 Task: Create new invoice with Date Opened :30-Apr-23, Select Customer: Catering by Boston Market, Terms: Payment Term 2. Make invoice entry for item-1 with Date: 30-Apr-23, Description: Listerine Smart Rinse Mouthwash Bubble Blast, Action: Material, Income Account: Income:Sales, Quantity: 2, Unit Price: 10.6, Discount %: 8. Make entry for item-2 with Date: 30-Apr-23, Description: Gatorade Cool Blue Thirst Quencher Bottle (28 oz)_x000D_
, Action: Material, Income Account: Income:Sales, Quantity: 2, Unit Price: 12, Discount %: 7. Make entry for item-3 with Date: 30-Apr-23, Description: Big Y Peeled Baby Carrots Bag (2 lb), Action: Material, Income Account: Income:Sales, Quantity: 2, Unit Price: 13, Discount %: 9. Write Notes: 'Looking forward to serving you again.'. Post Invoice with Post Date: 30-Apr-23, Post to Accounts: Assets:Accounts Receivable. Pay / Process Payment with Transaction Date: 15-May-23, Amount: 65.484, Transfer Account: Checking Account. Print Invoice, display notes by going to Option, then go to Display Tab and check 'Invoice Notes'.
Action: Mouse moved to (149, 31)
Screenshot: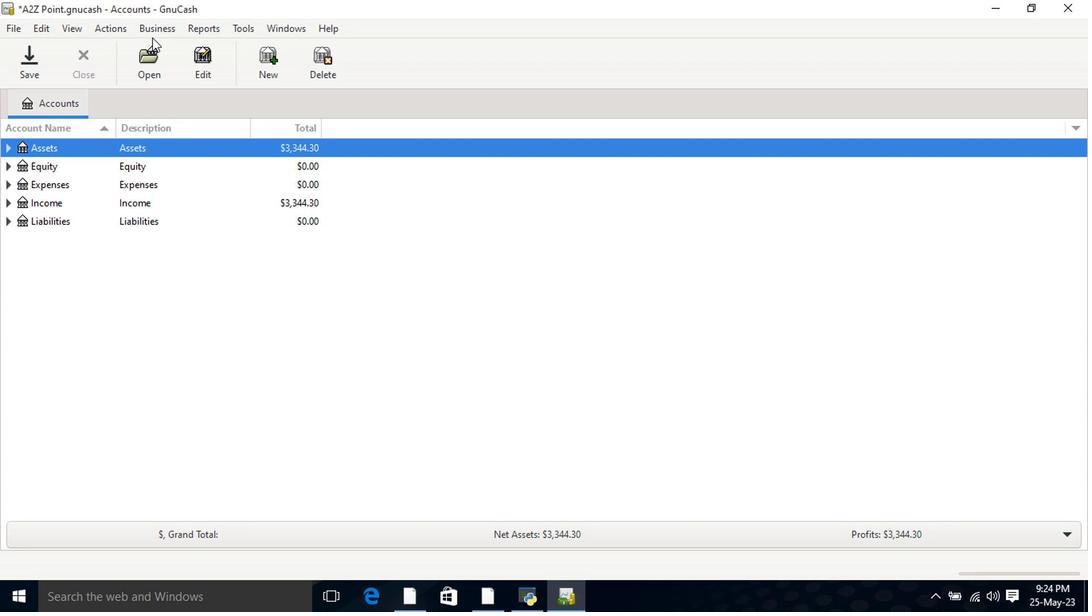 
Action: Mouse pressed left at (149, 31)
Screenshot: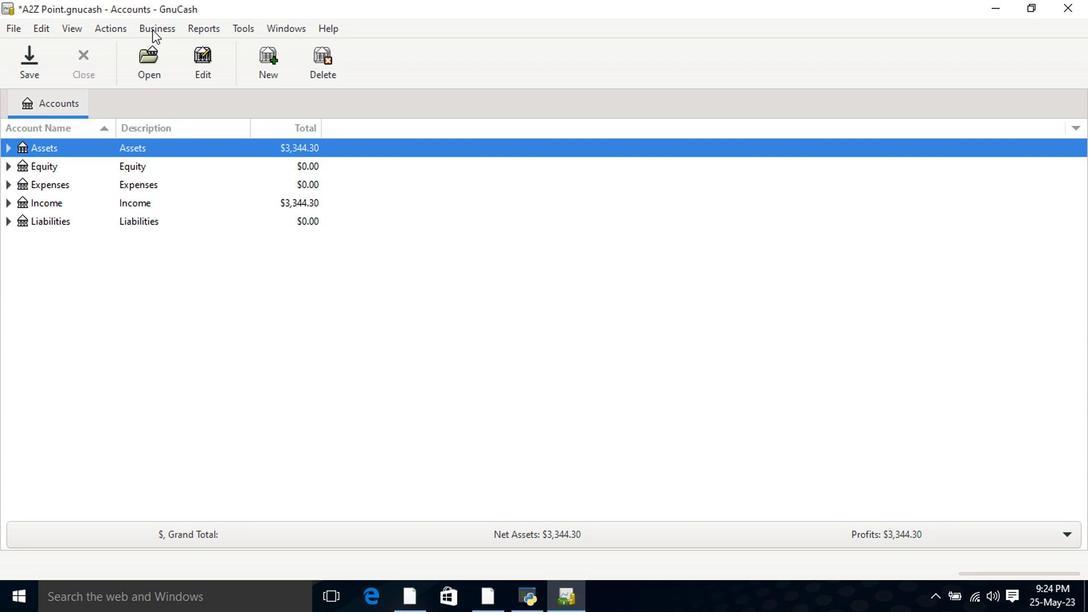 
Action: Mouse moved to (343, 108)
Screenshot: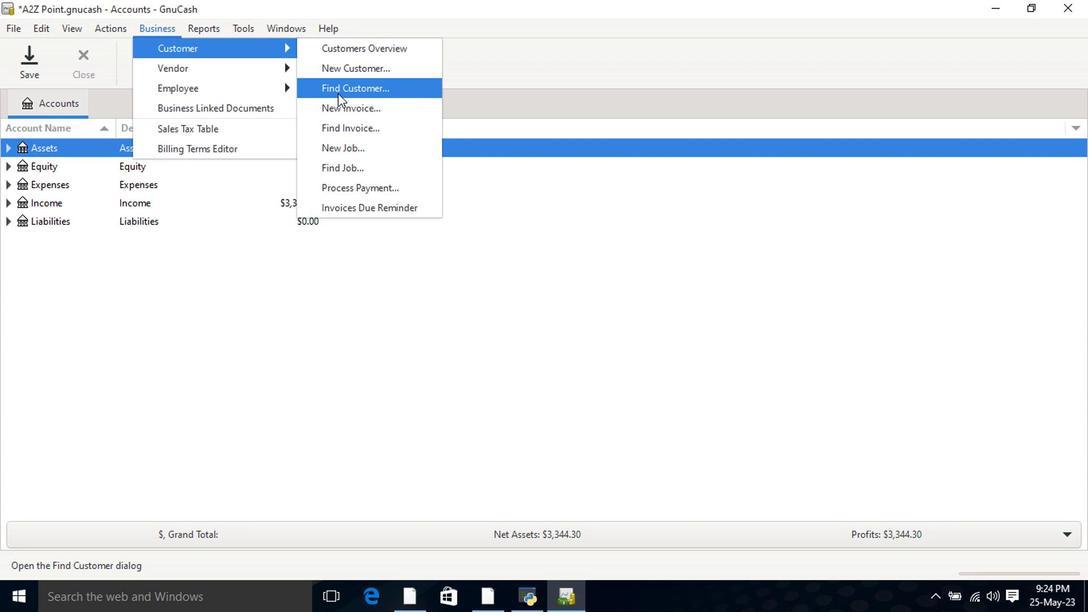 
Action: Mouse pressed left at (343, 108)
Screenshot: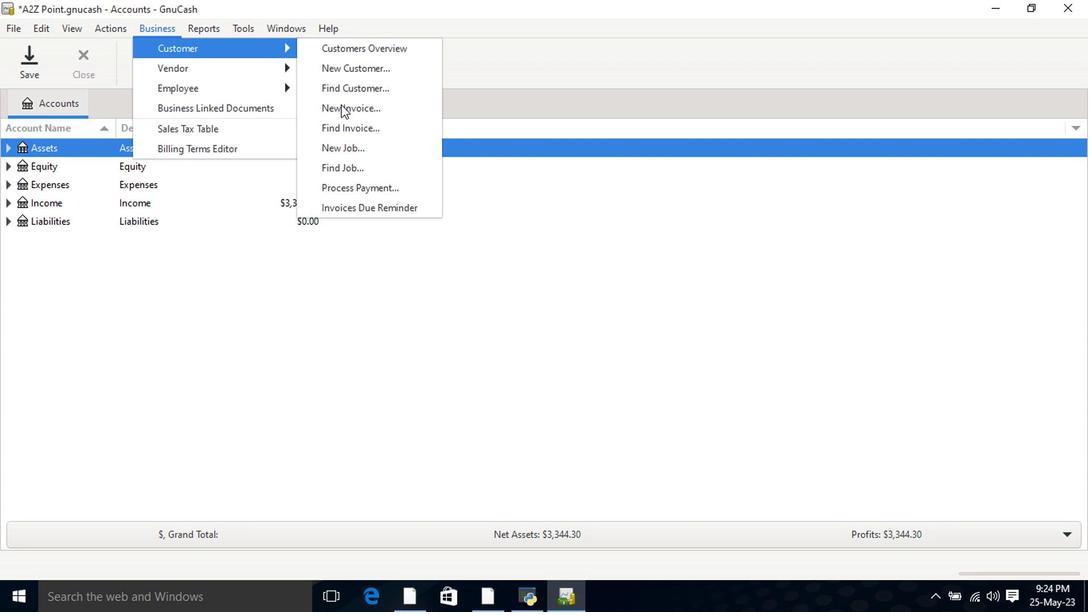 
Action: Mouse moved to (665, 249)
Screenshot: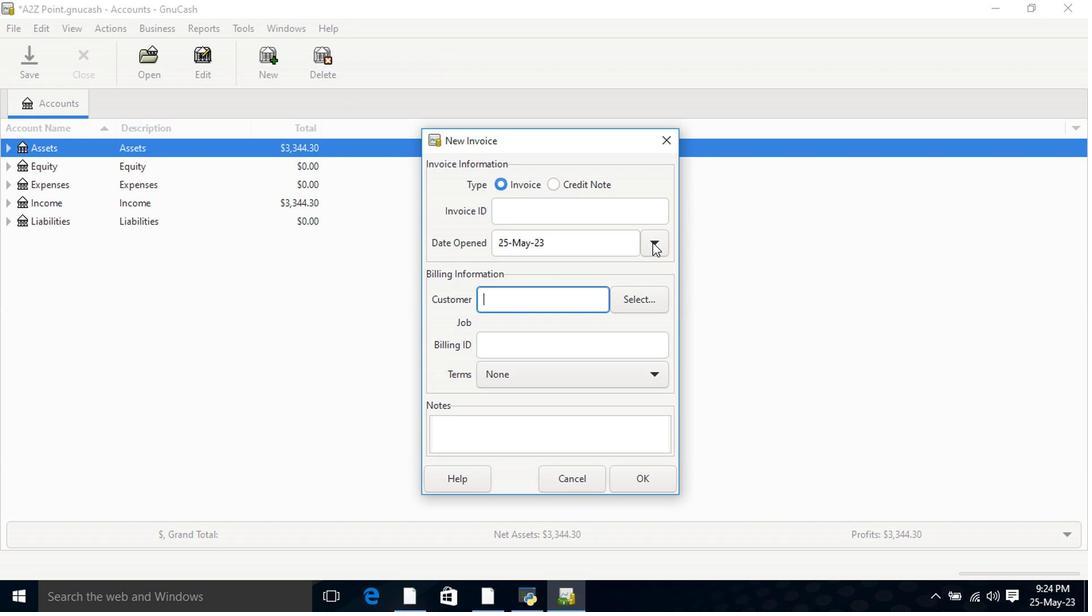 
Action: Mouse pressed left at (665, 249)
Screenshot: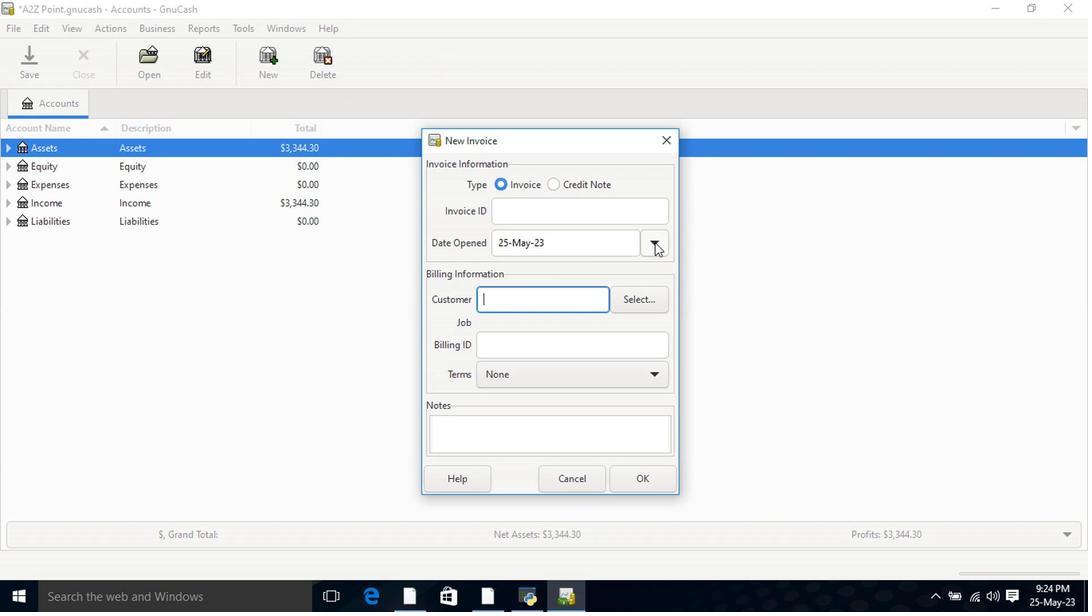 
Action: Mouse moved to (539, 274)
Screenshot: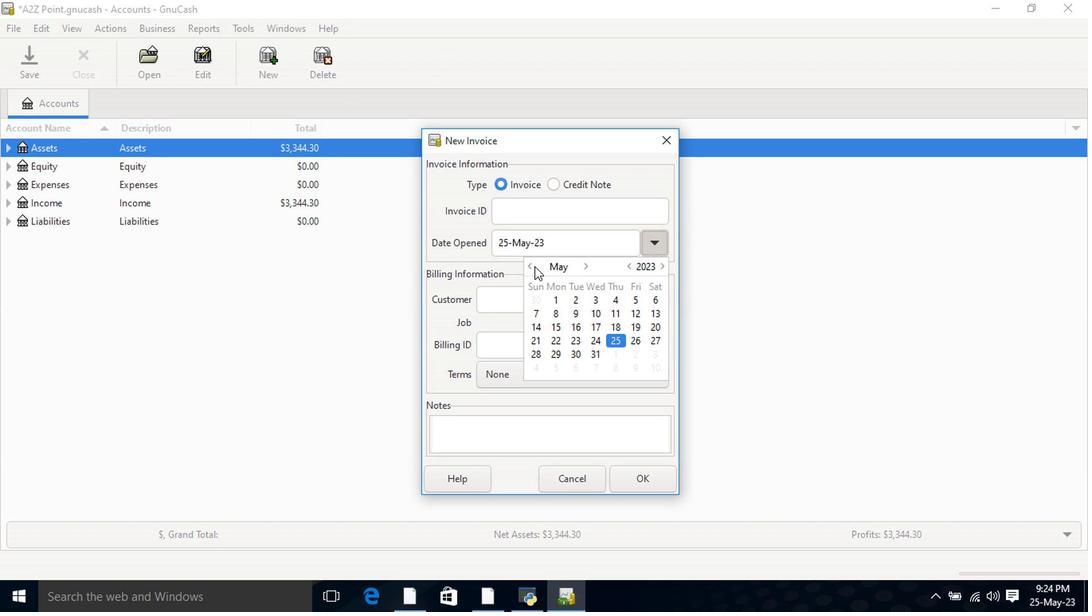
Action: Mouse pressed left at (539, 274)
Screenshot: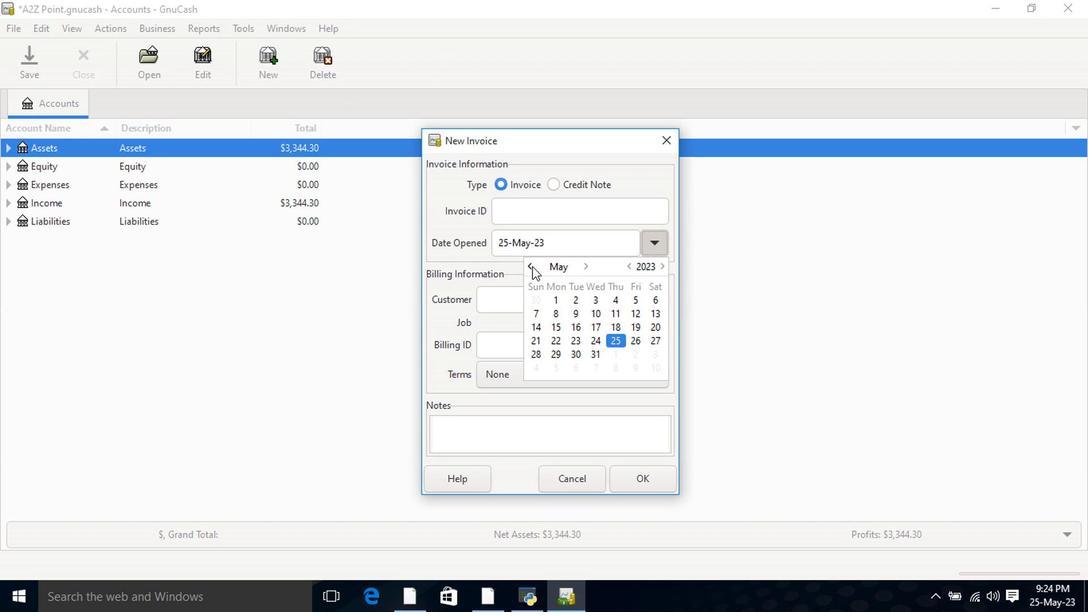 
Action: Mouse moved to (544, 383)
Screenshot: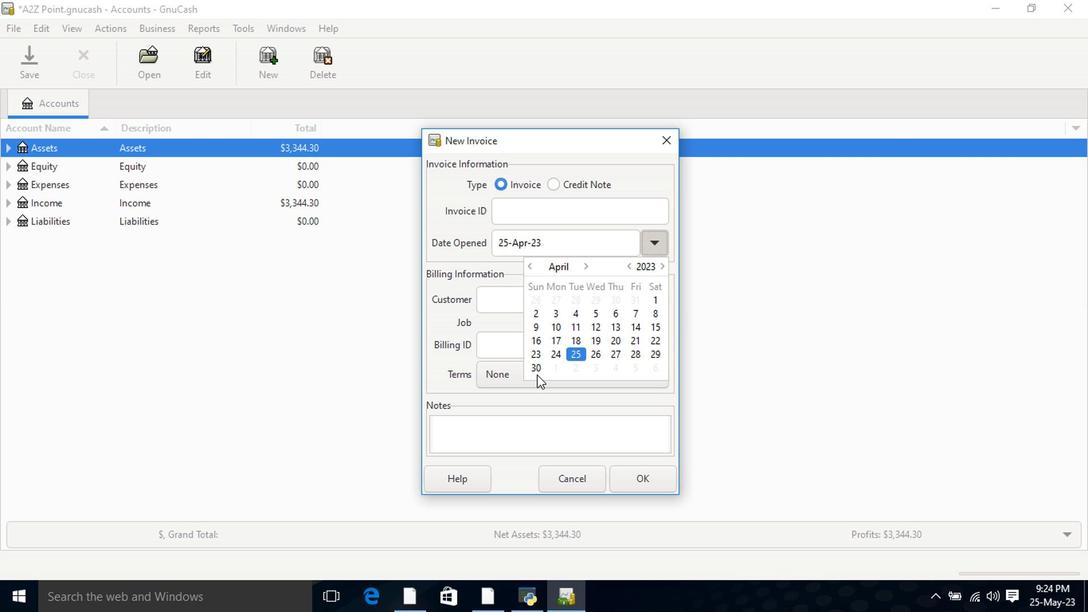 
Action: Mouse pressed left at (544, 383)
Screenshot: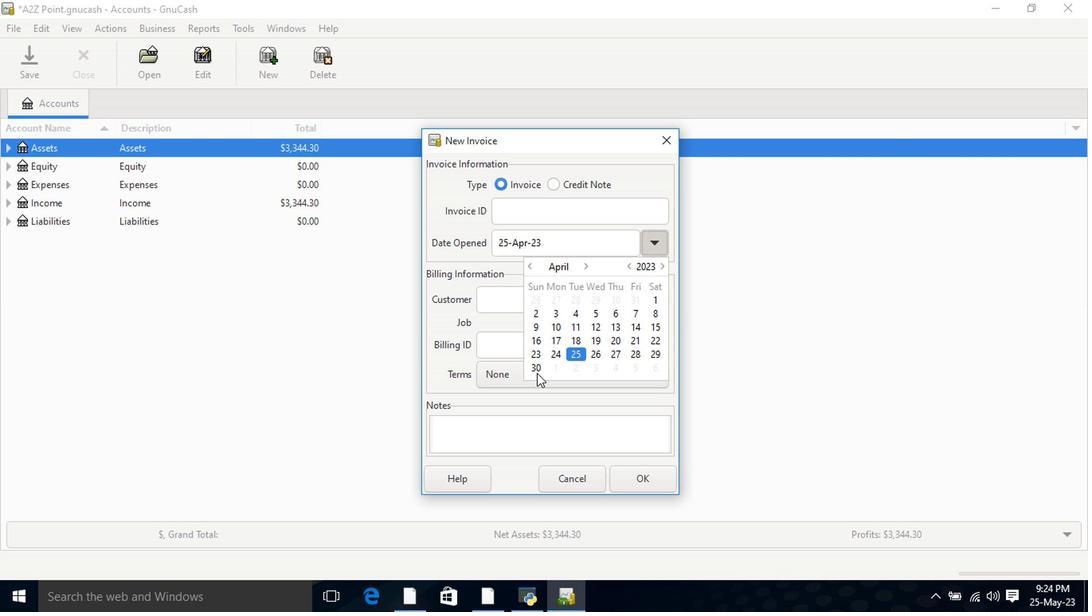 
Action: Mouse pressed left at (544, 383)
Screenshot: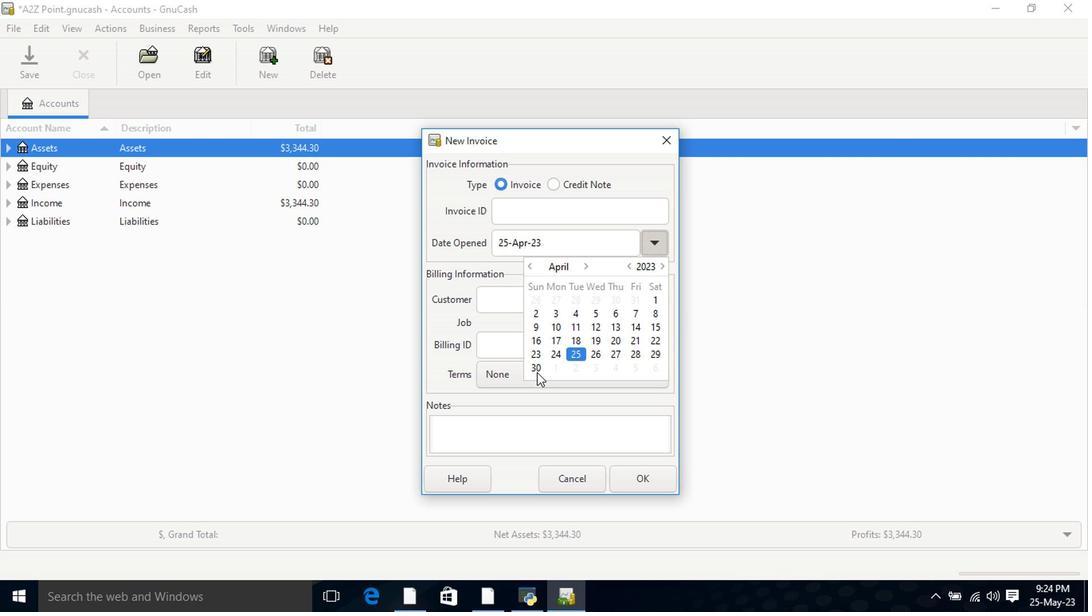 
Action: Mouse moved to (541, 313)
Screenshot: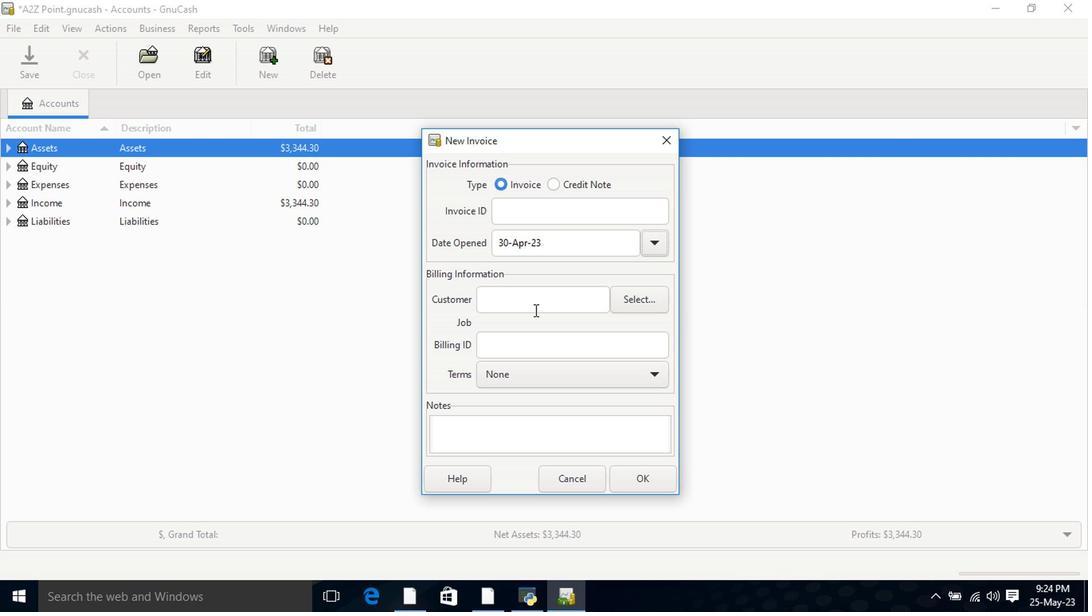 
Action: Mouse pressed left at (541, 313)
Screenshot: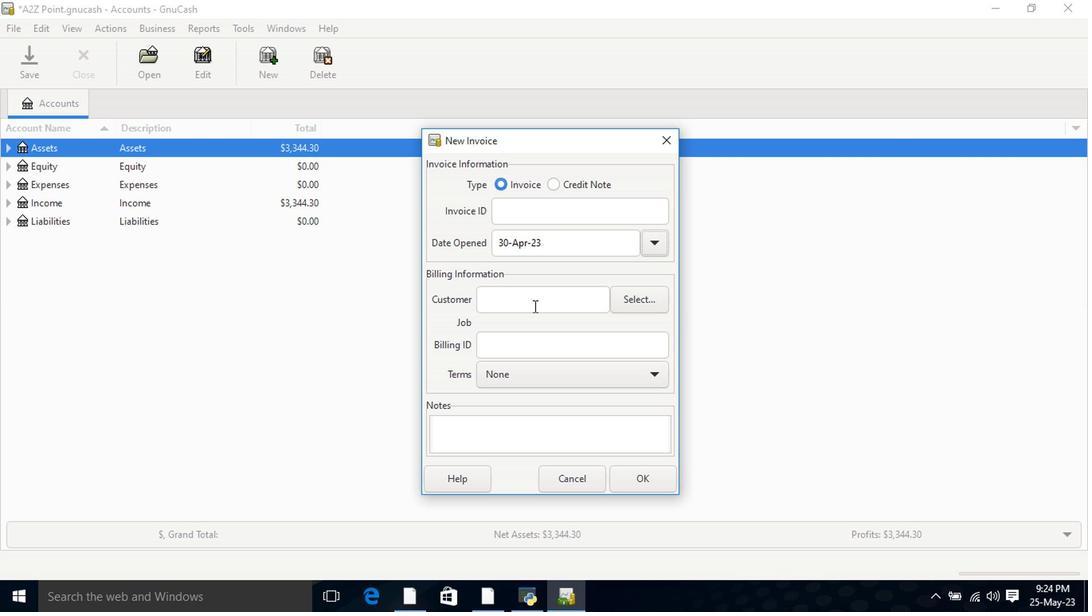 
Action: Key pressed caterin<Key.down><Key.down><Key.down><Key.down><Key.up>
Screenshot: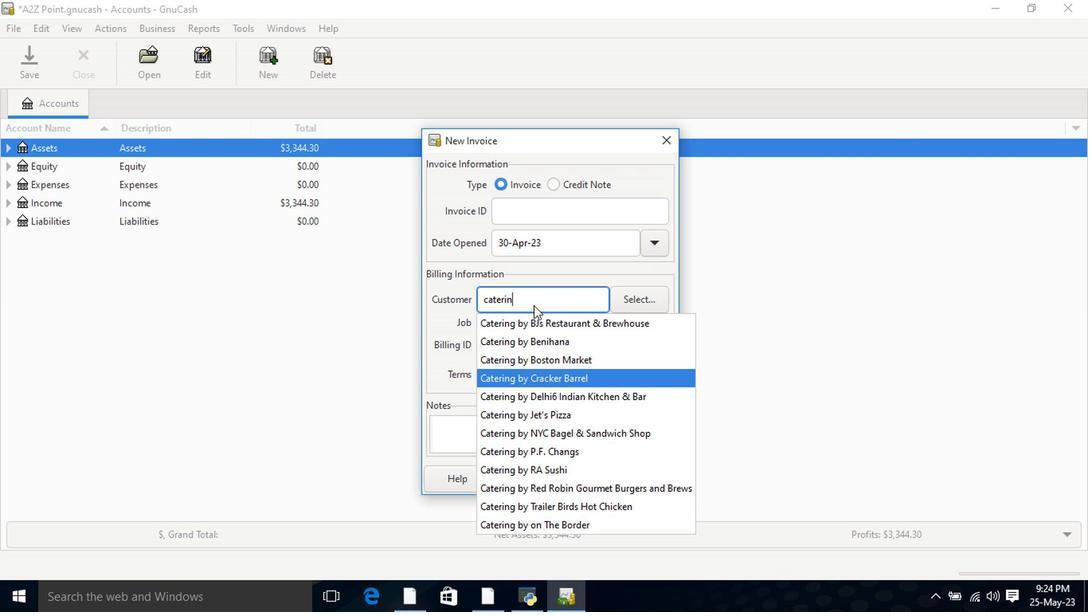 
Action: Mouse moved to (538, 367)
Screenshot: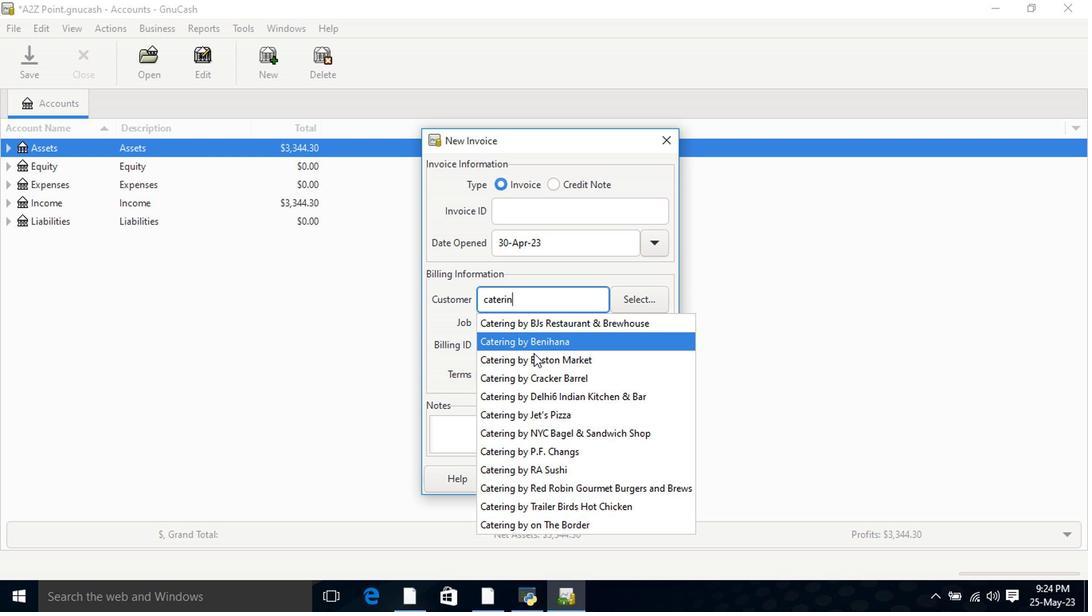 
Action: Mouse pressed left at (538, 367)
Screenshot: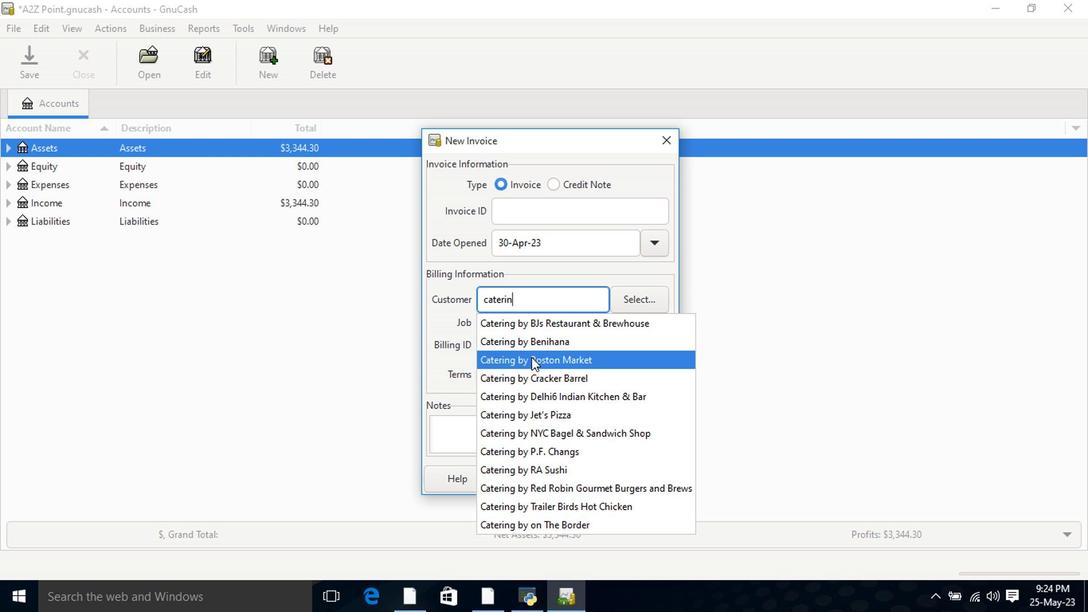
Action: Mouse moved to (537, 399)
Screenshot: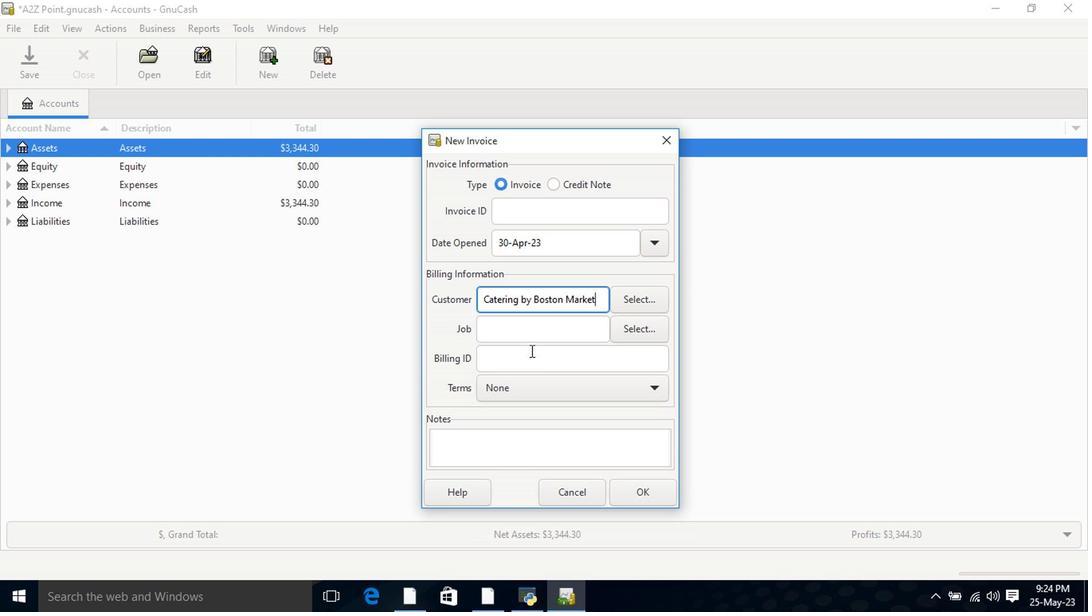 
Action: Mouse pressed left at (537, 399)
Screenshot: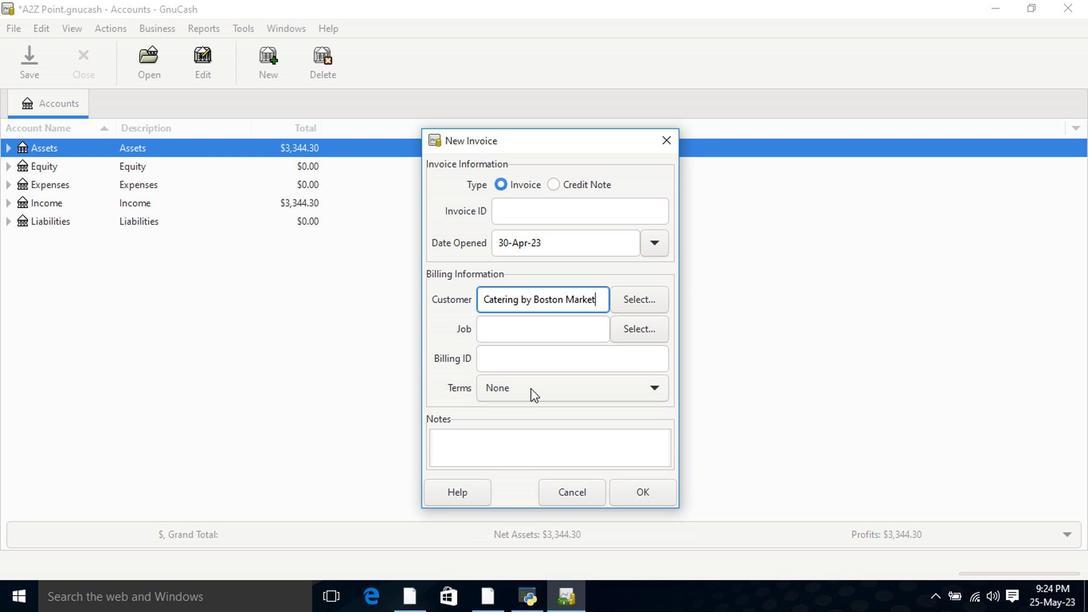 
Action: Mouse moved to (542, 449)
Screenshot: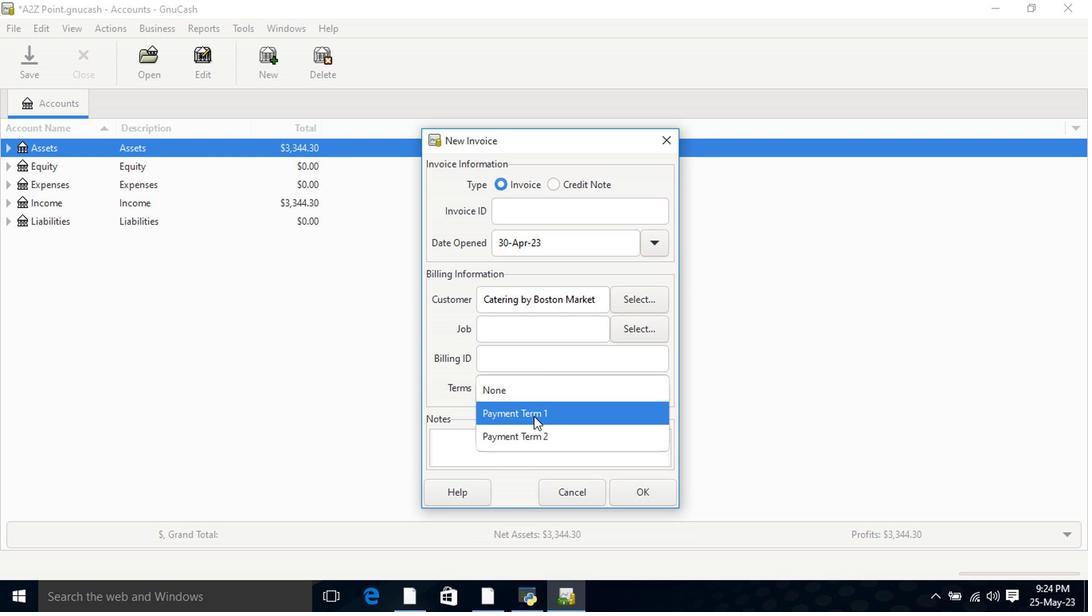 
Action: Mouse pressed left at (542, 449)
Screenshot: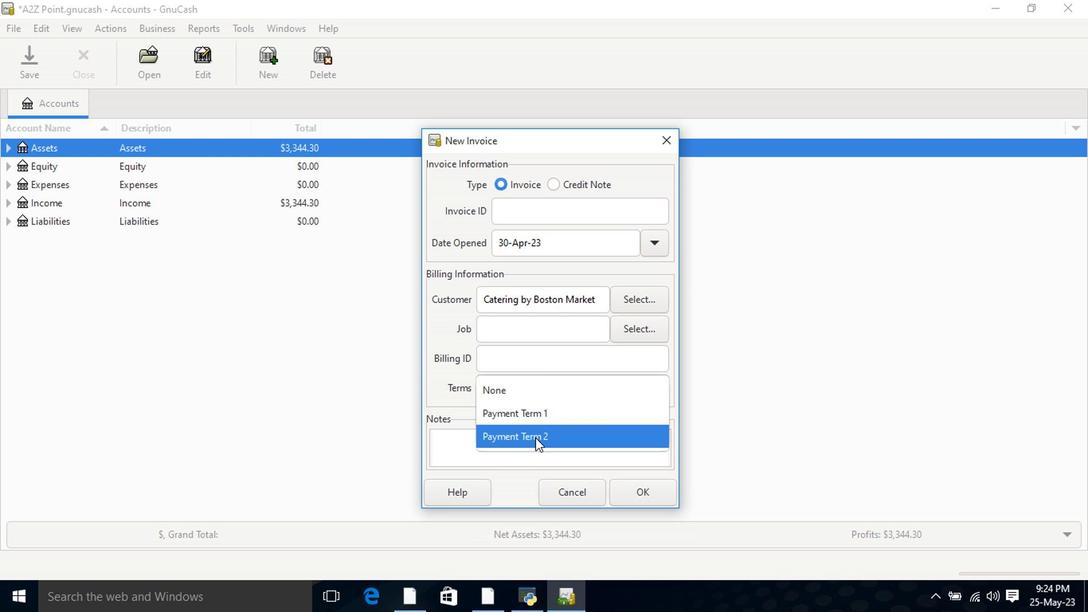 
Action: Mouse moved to (672, 503)
Screenshot: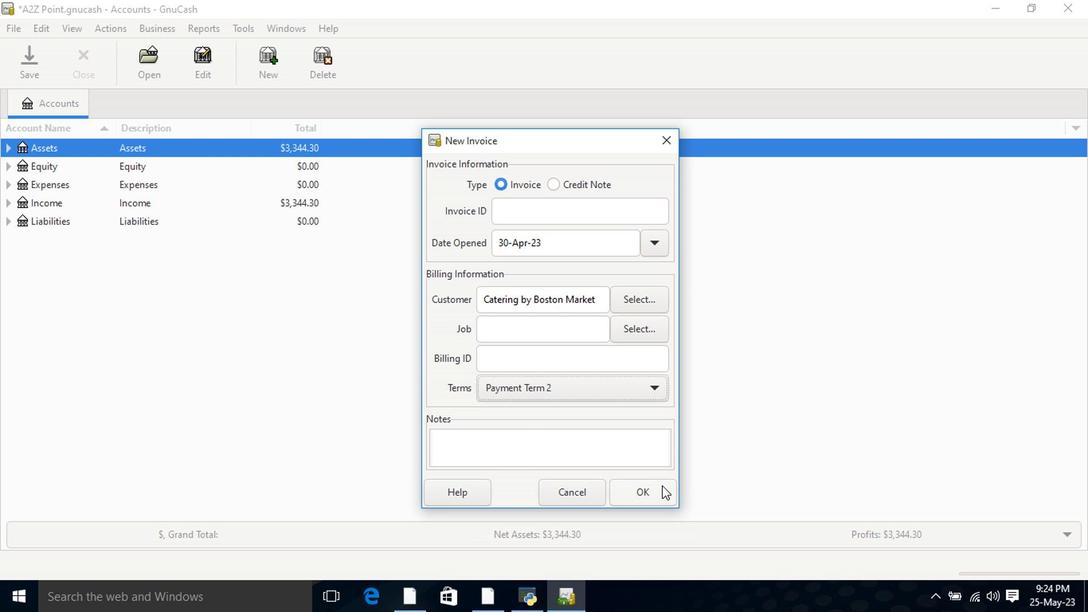 
Action: Mouse pressed left at (672, 503)
Screenshot: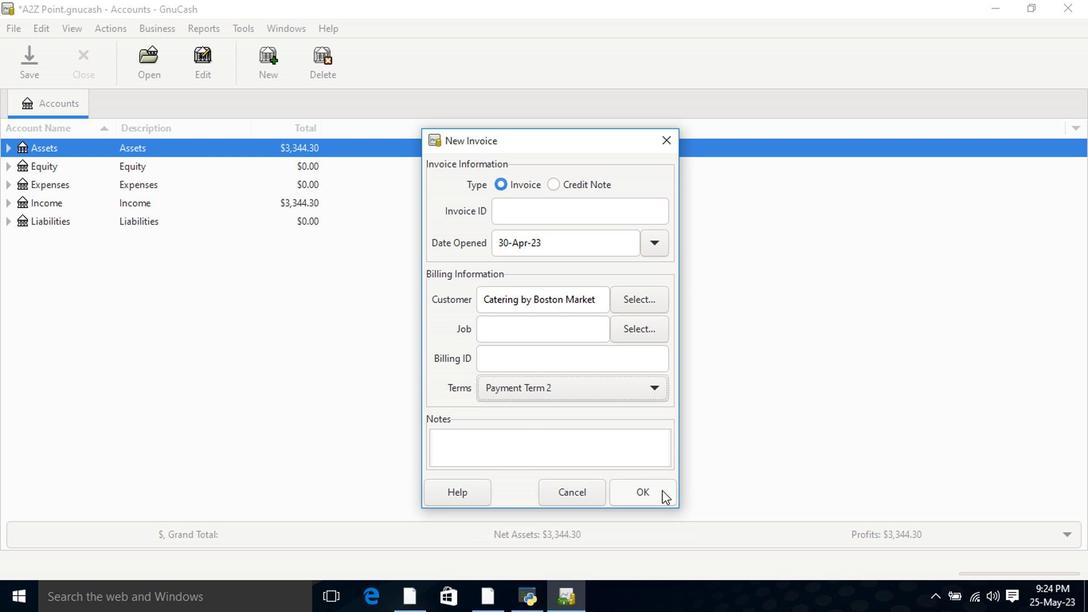 
Action: Mouse moved to (66, 320)
Screenshot: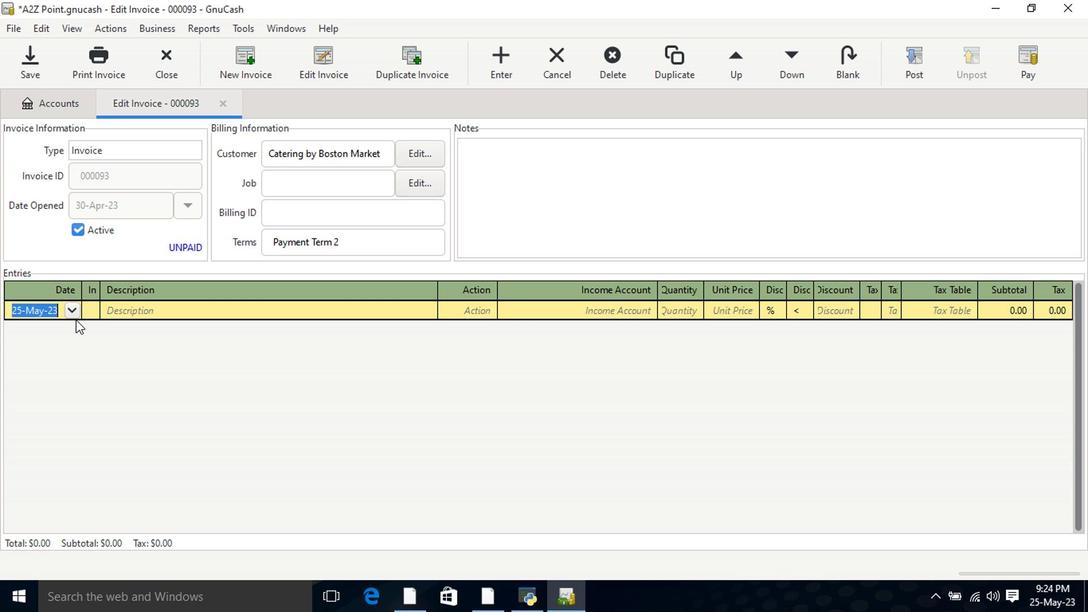 
Action: Mouse pressed left at (66, 320)
Screenshot: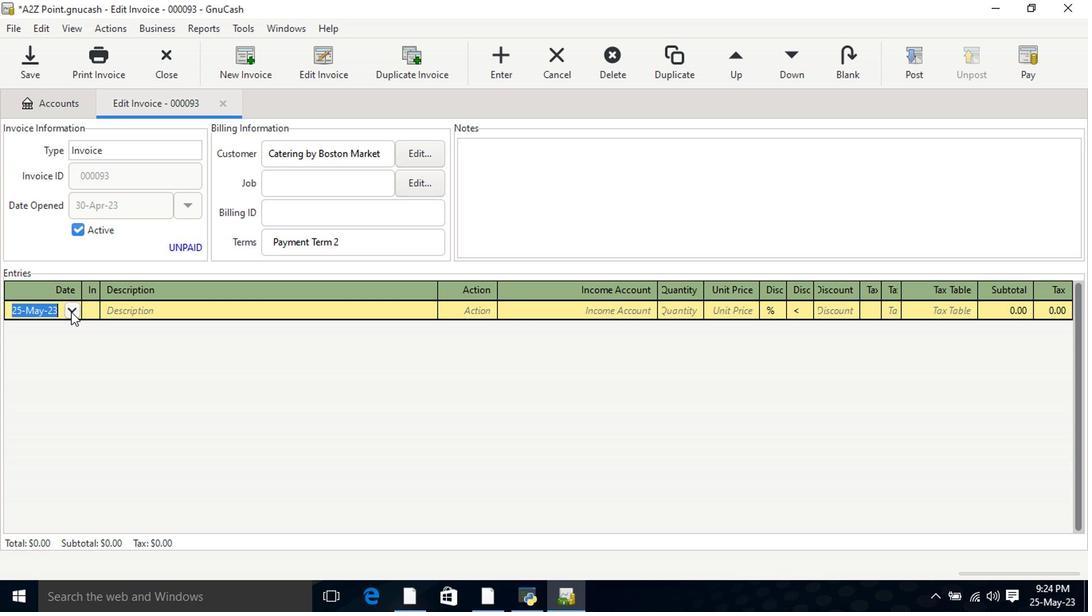 
Action: Mouse moved to (3, 341)
Screenshot: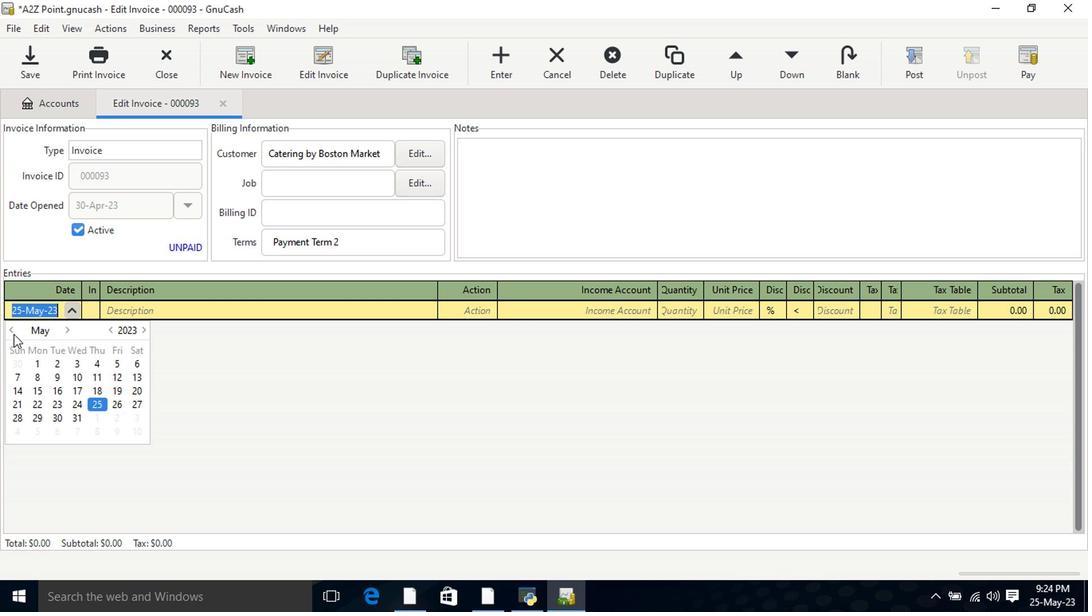 
Action: Mouse pressed left at (3, 341)
Screenshot: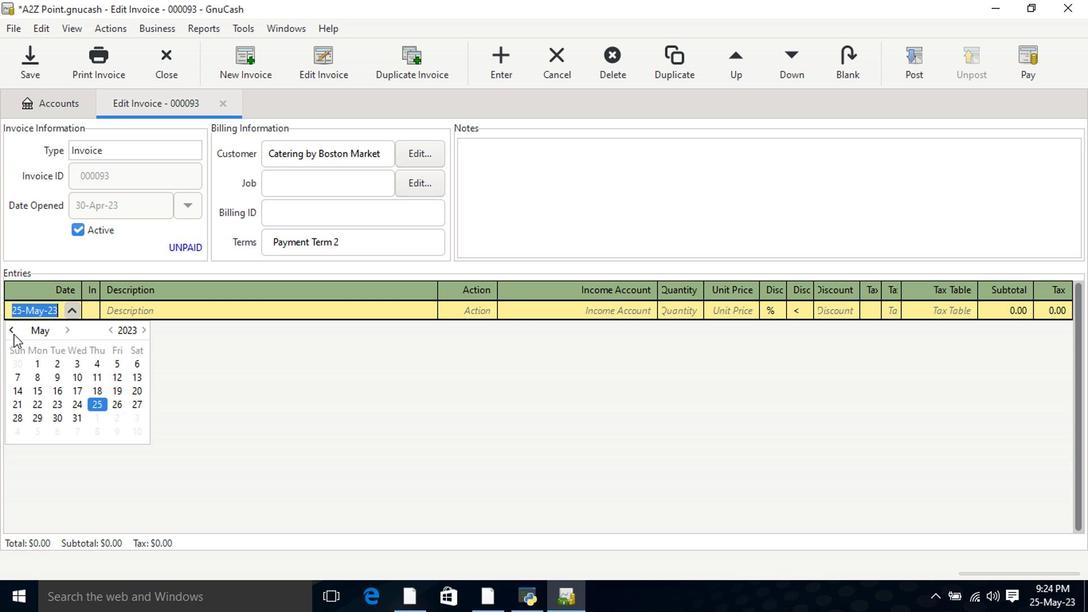 
Action: Mouse moved to (9, 443)
Screenshot: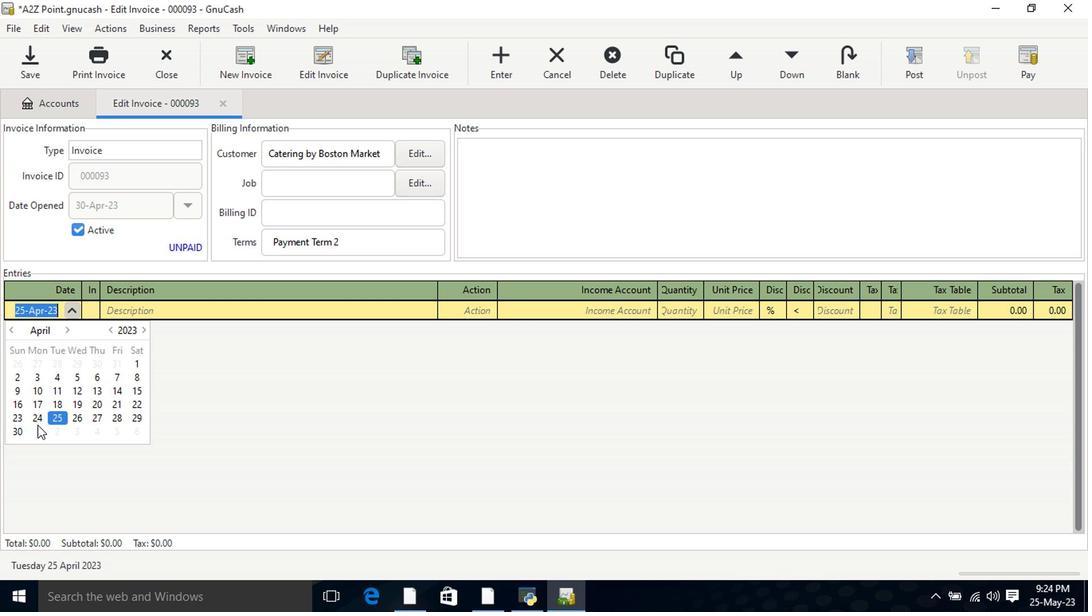 
Action: Mouse pressed left at (9, 443)
Screenshot: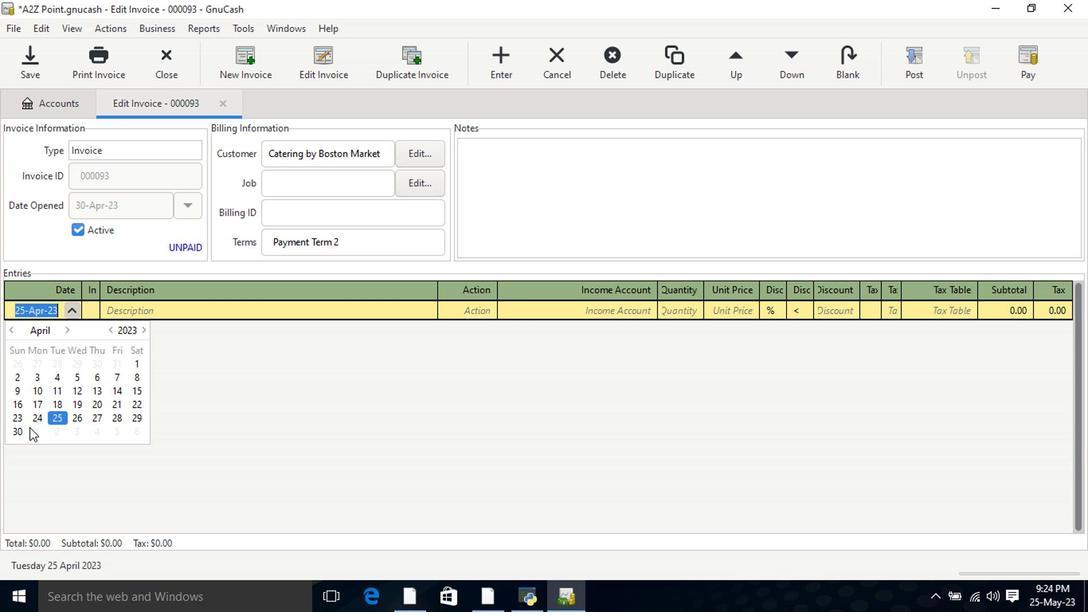 
Action: Mouse moved to (15, 446)
Screenshot: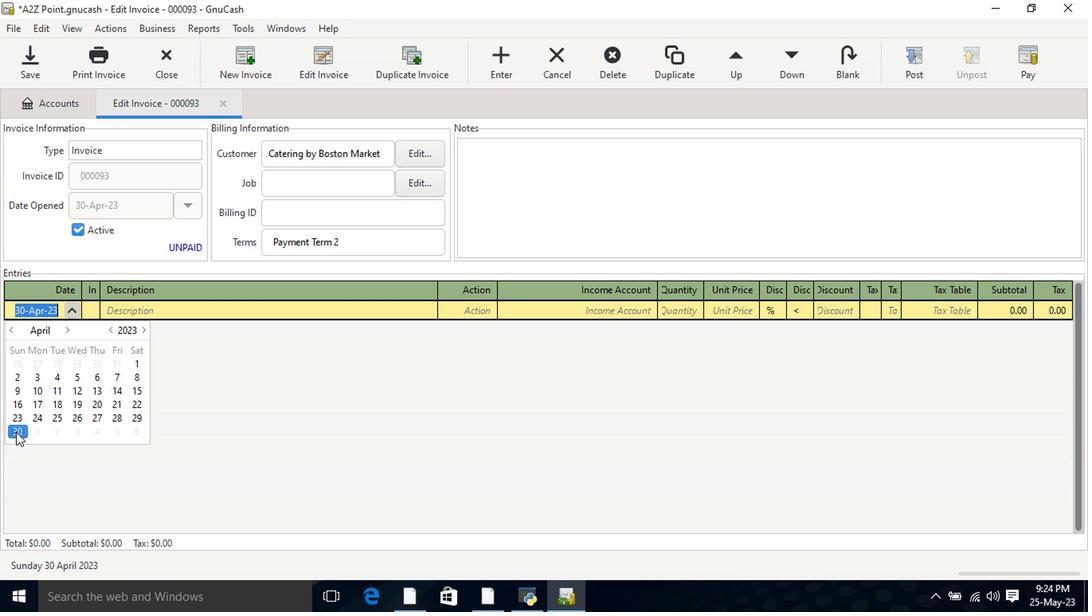 
Action: Mouse pressed left at (15, 446)
Screenshot: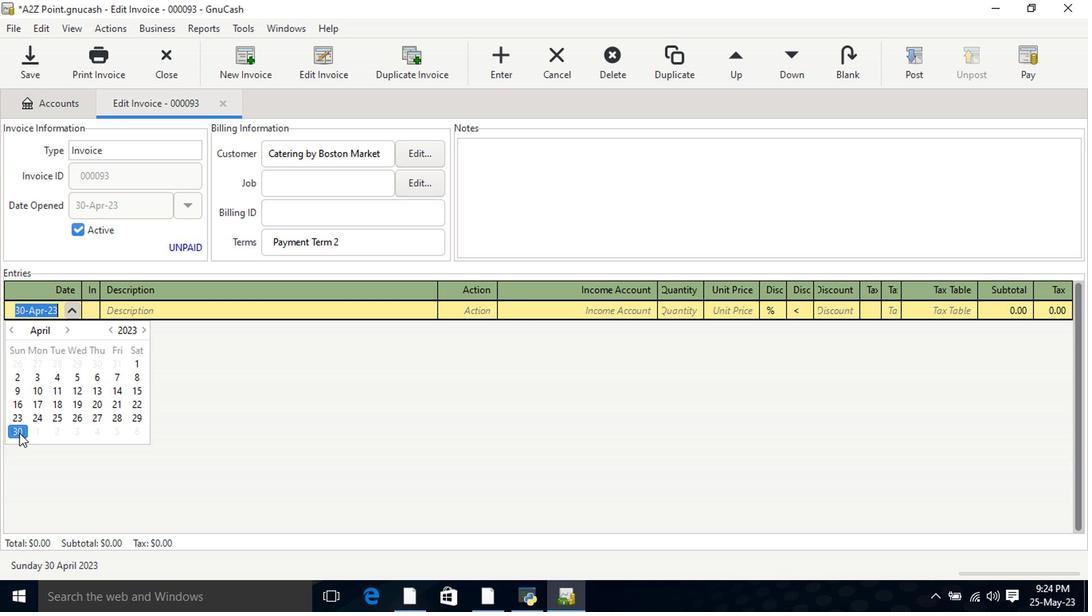 
Action: Mouse pressed left at (15, 446)
Screenshot: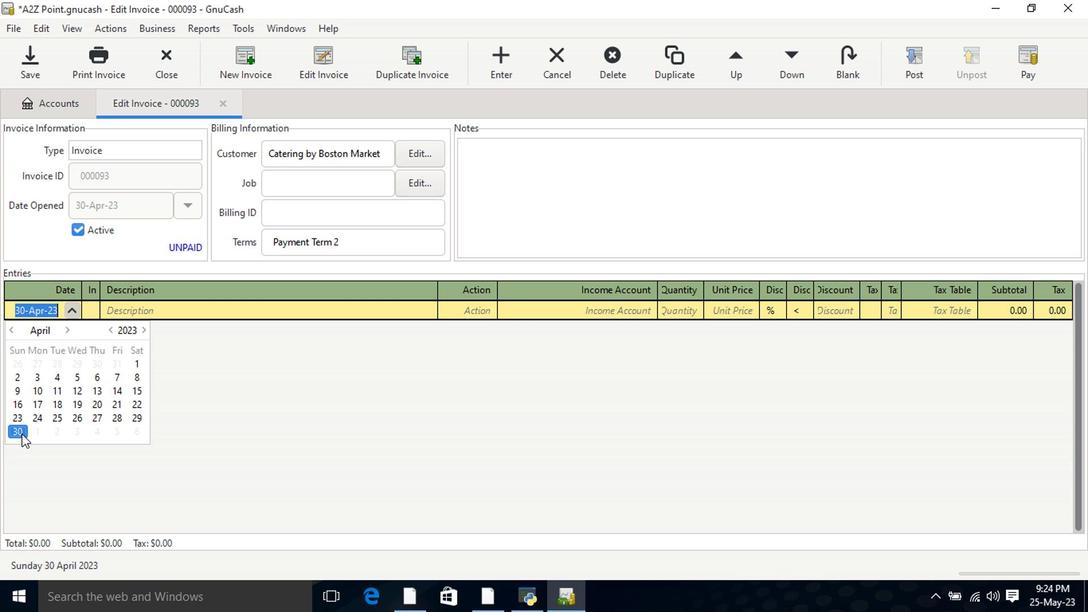 
Action: Mouse moved to (138, 315)
Screenshot: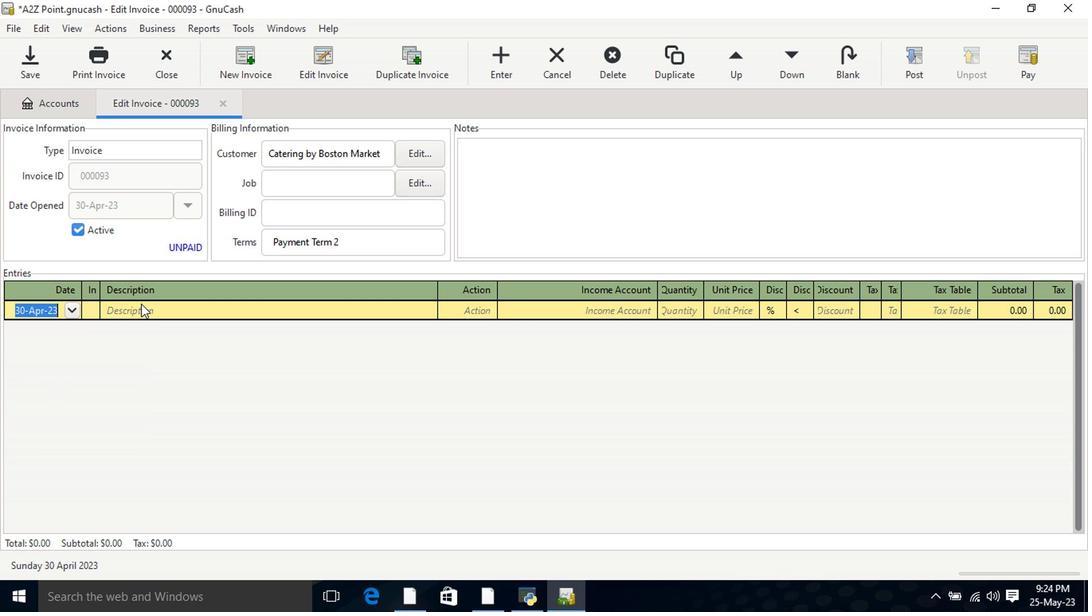 
Action: Mouse pressed left at (138, 315)
Screenshot: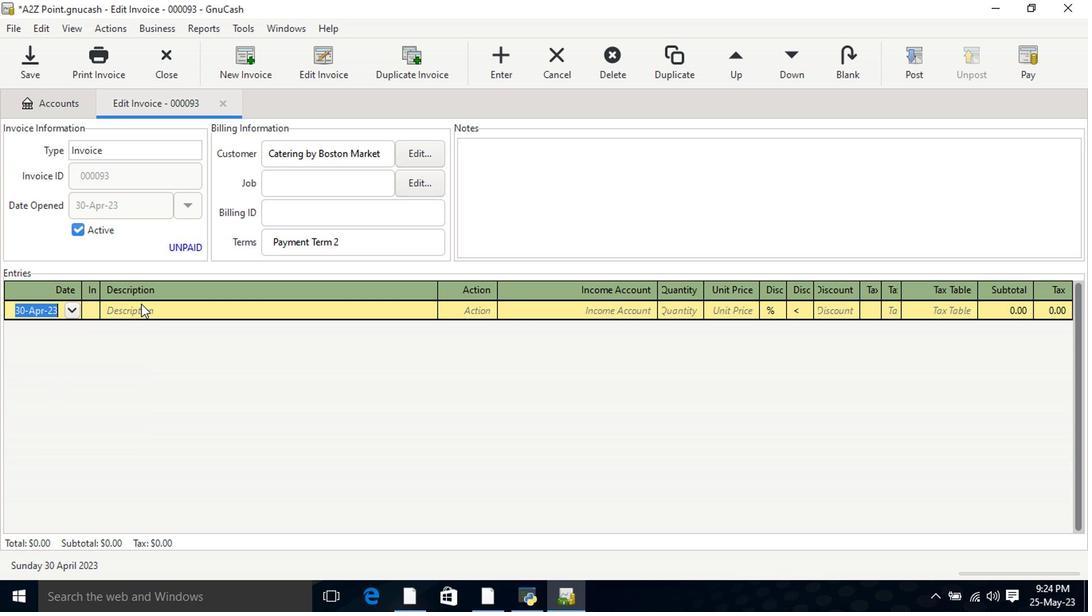 
Action: Mouse moved to (148, 321)
Screenshot: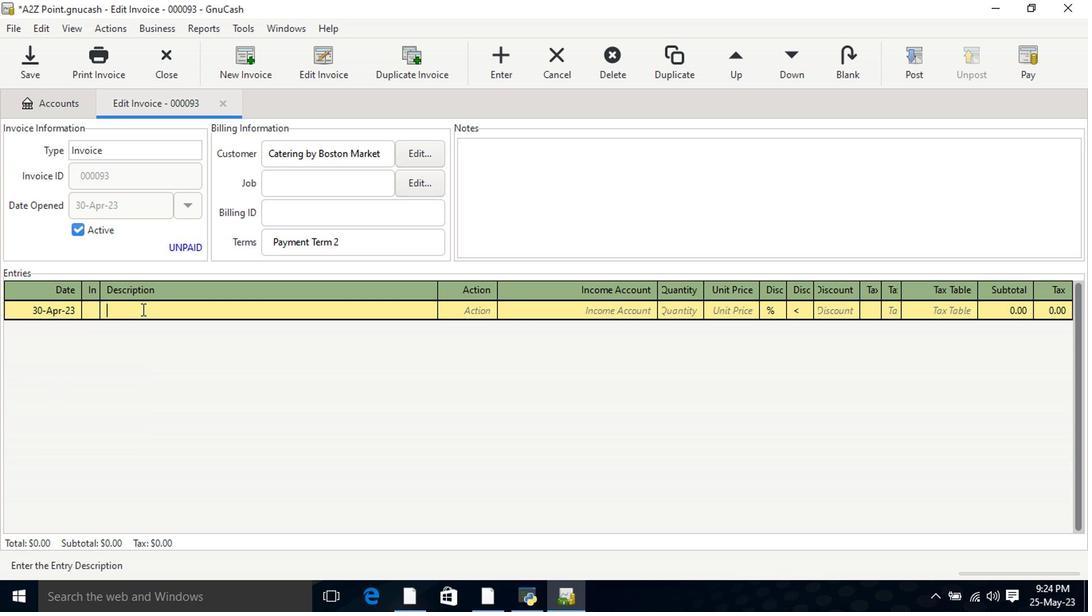
Action: Key pressed <Key.shift>Listerine<Key.space>sma<Key.backspace><Key.backspace><Key.backspace><Key.shift>Smart<Key.space><Key.shift>Rinse<Key.space><Key.shift>Mouthwash<Key.space><Key.shift>Bubble<Key.space><Key.shift>Blast<Key.tab>mate<Key.tab>incm<Key.backspace>ome<Key.down><Key.down>
Screenshot: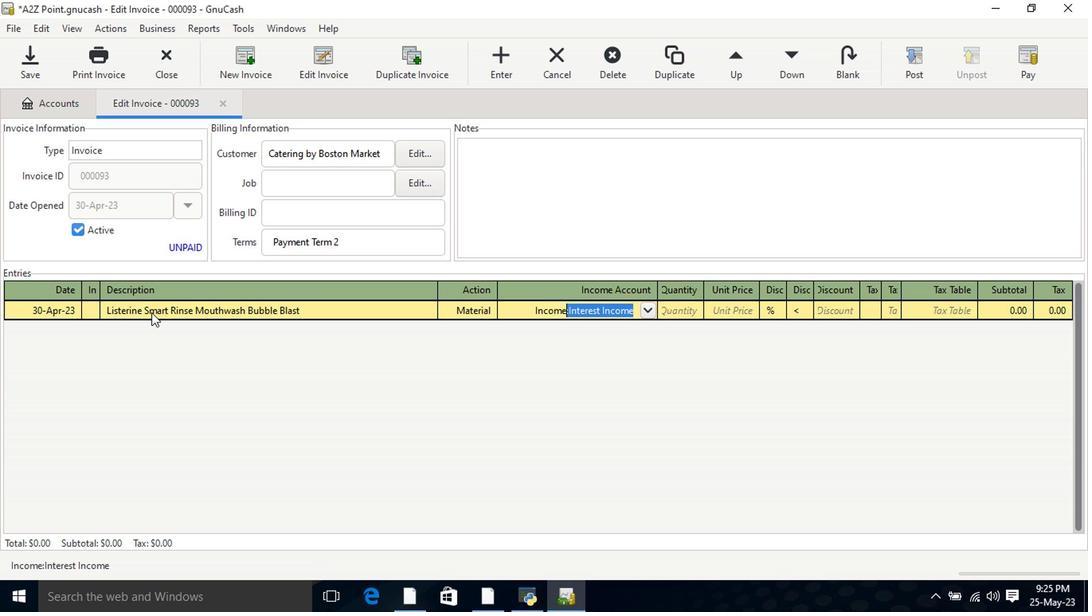 
Action: Mouse moved to (656, 319)
Screenshot: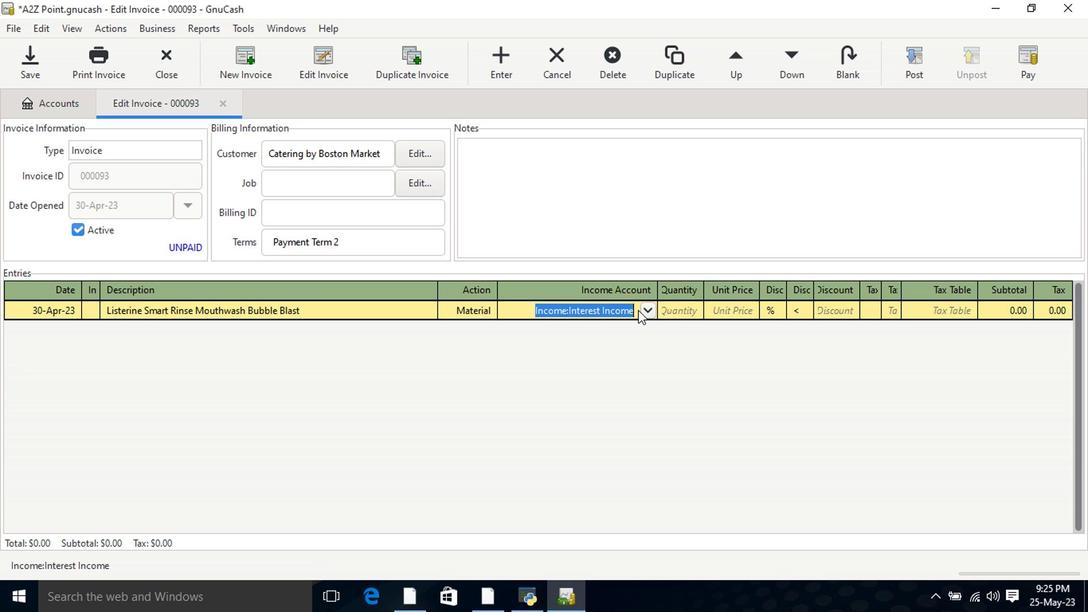
Action: Mouse pressed left at (656, 319)
Screenshot: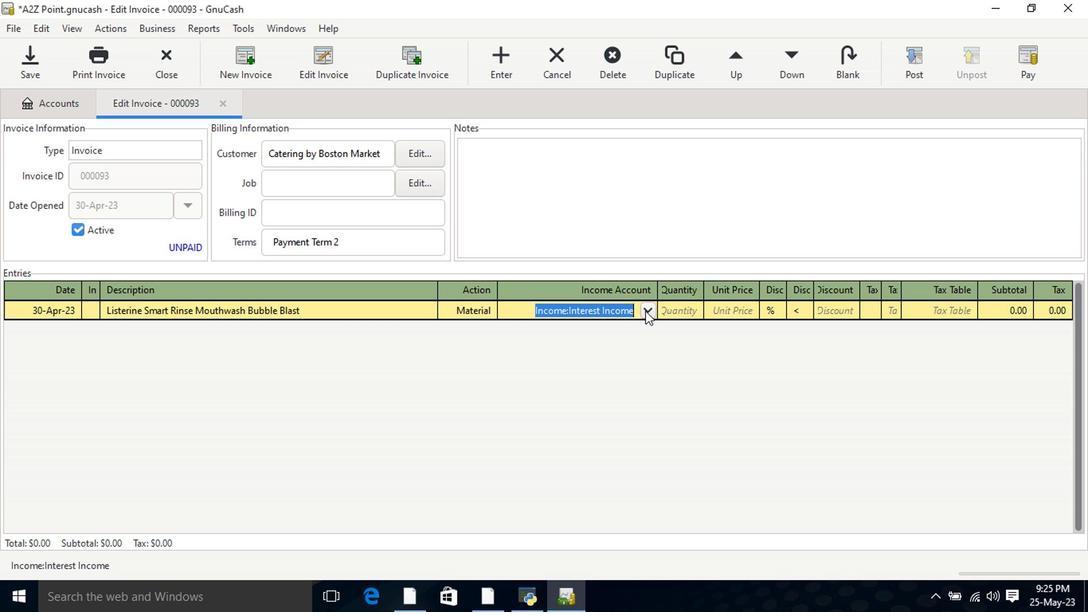 
Action: Mouse moved to (567, 398)
Screenshot: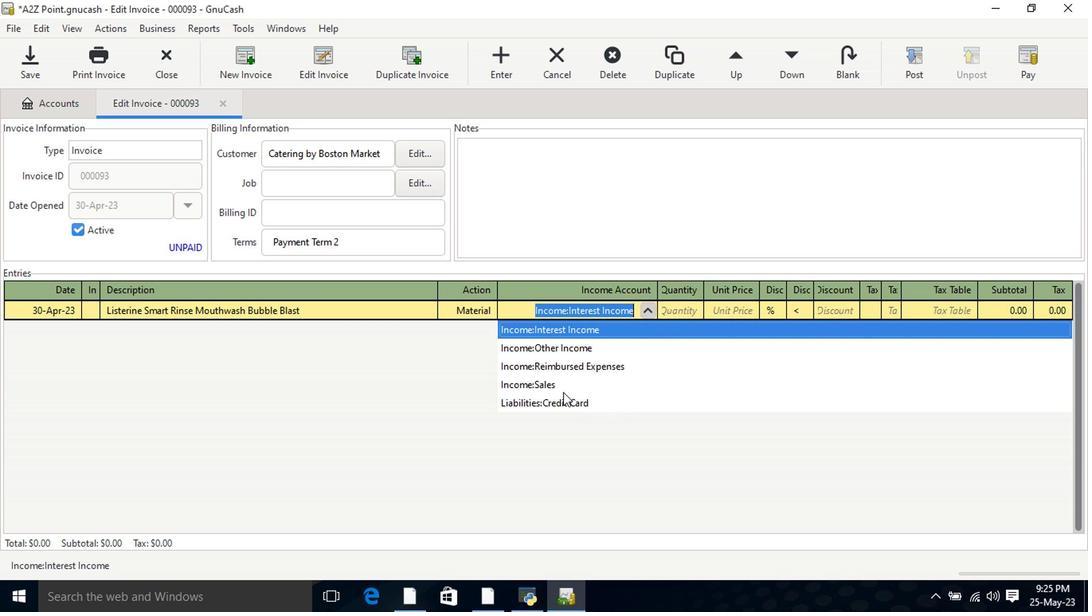 
Action: Mouse pressed left at (567, 398)
Screenshot: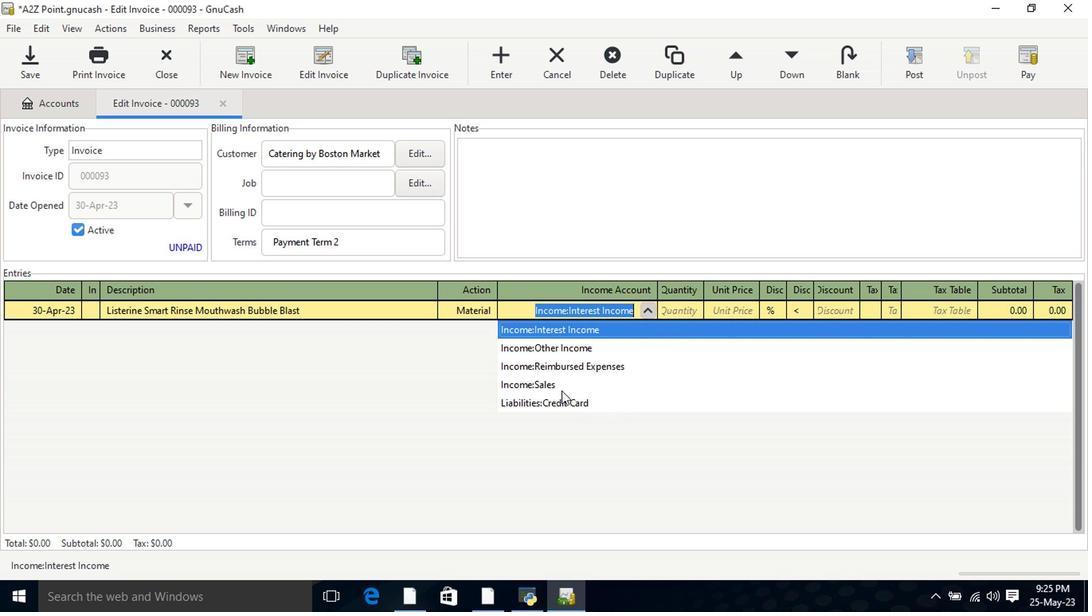 
Action: Mouse pressed left at (567, 398)
Screenshot: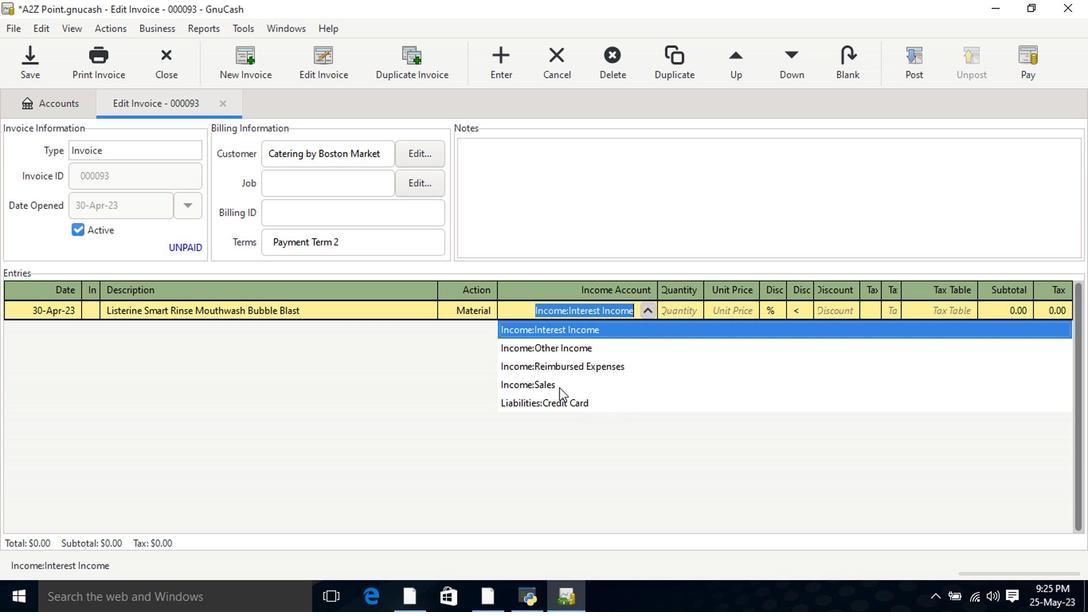 
Action: Mouse moved to (711, 319)
Screenshot: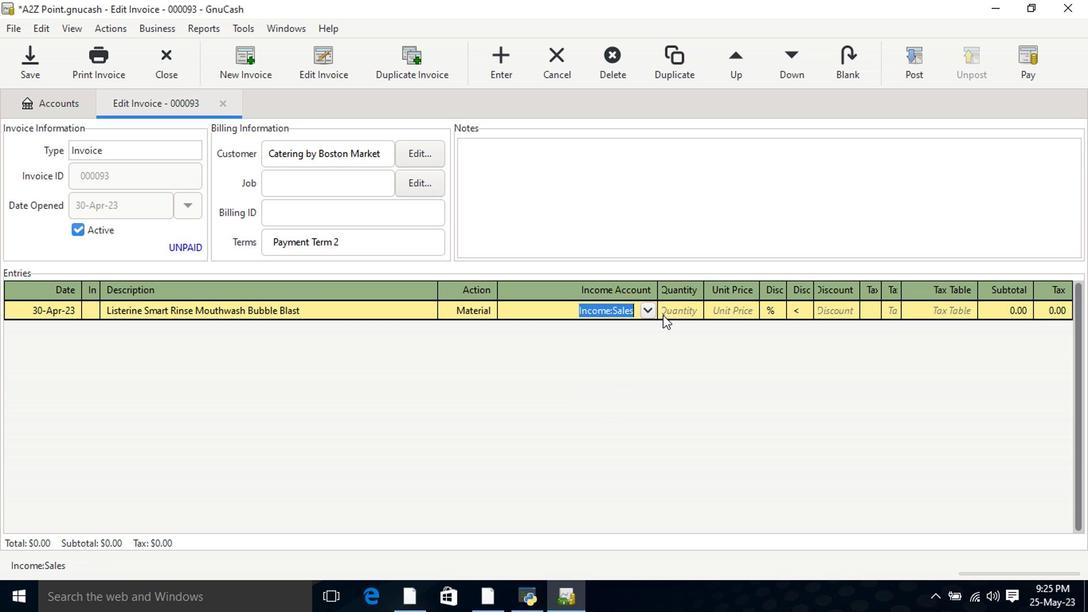 
Action: Mouse pressed left at (711, 319)
Screenshot: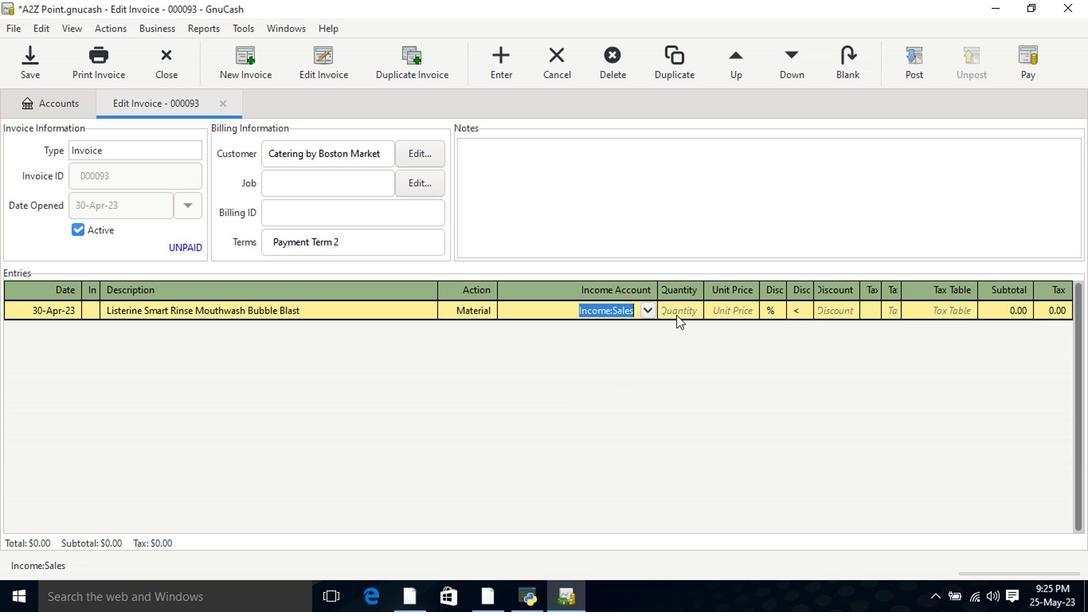 
Action: Key pressed 2<Key.tab>10.6<Key.tab>
Screenshot: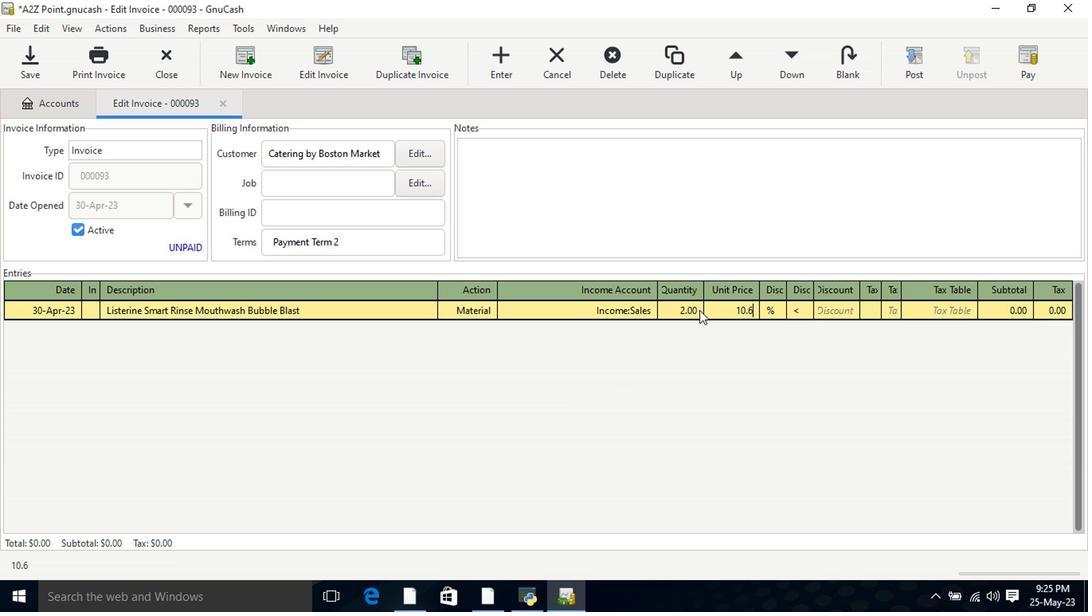 
Action: Mouse moved to (809, 317)
Screenshot: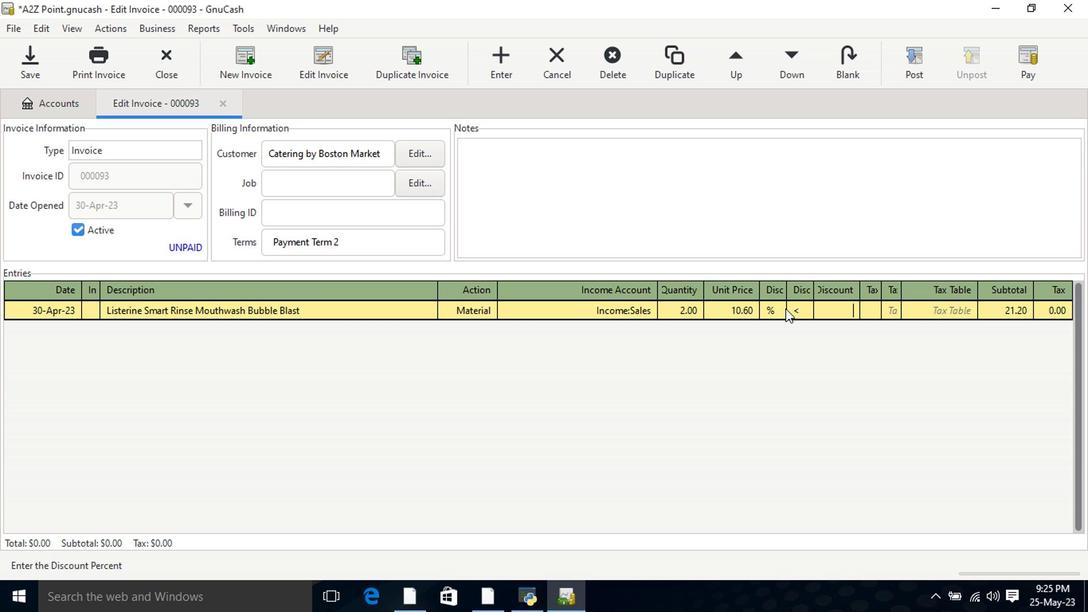 
Action: Mouse pressed left at (809, 317)
Screenshot: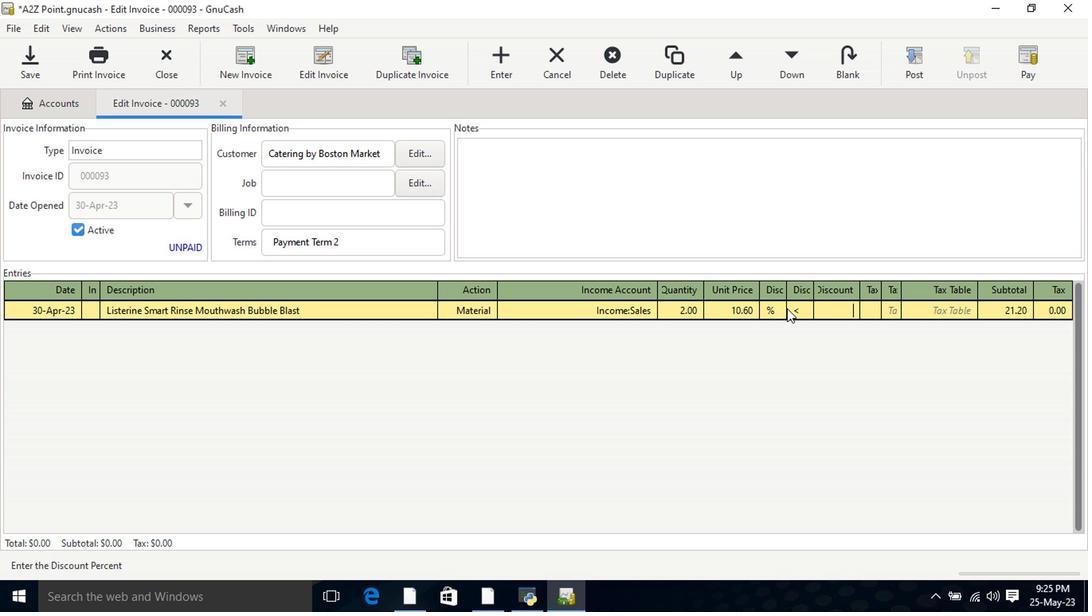 
Action: Mouse moved to (840, 317)
Screenshot: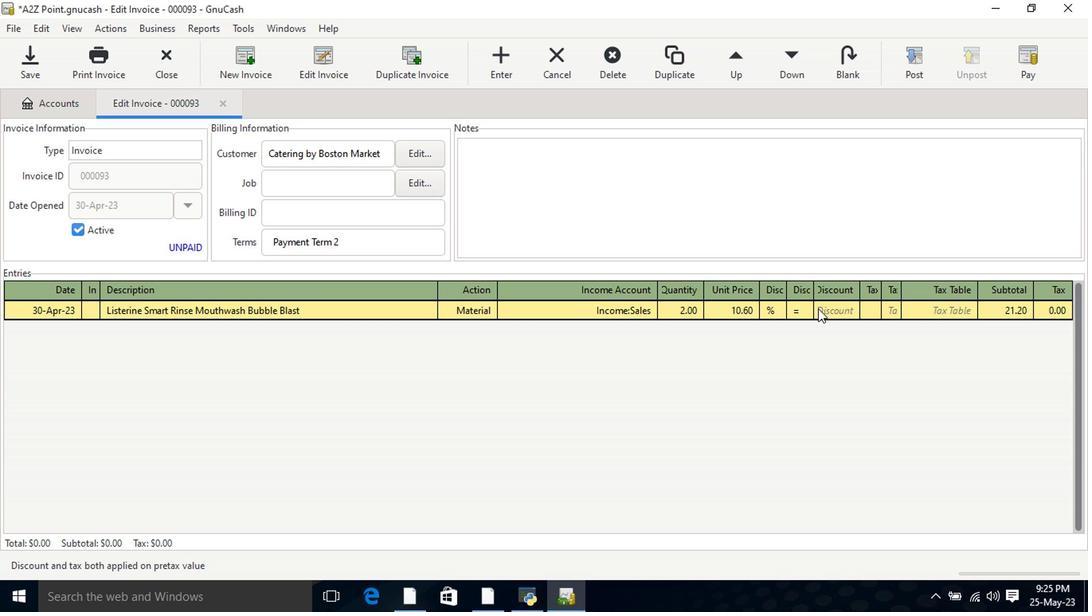 
Action: Mouse pressed left at (840, 317)
Screenshot: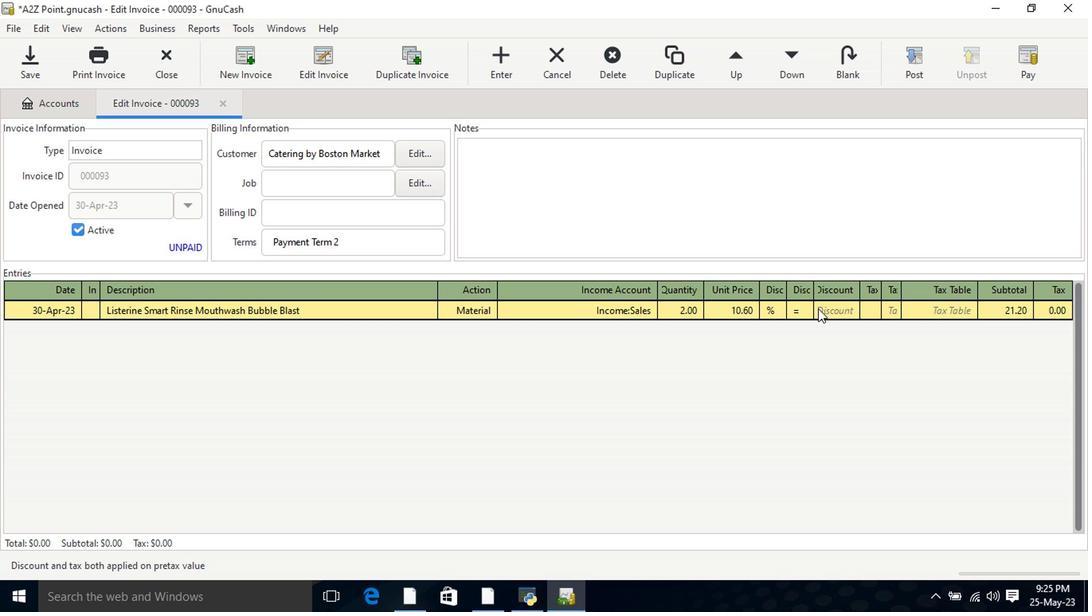 
Action: Mouse moved to (841, 317)
Screenshot: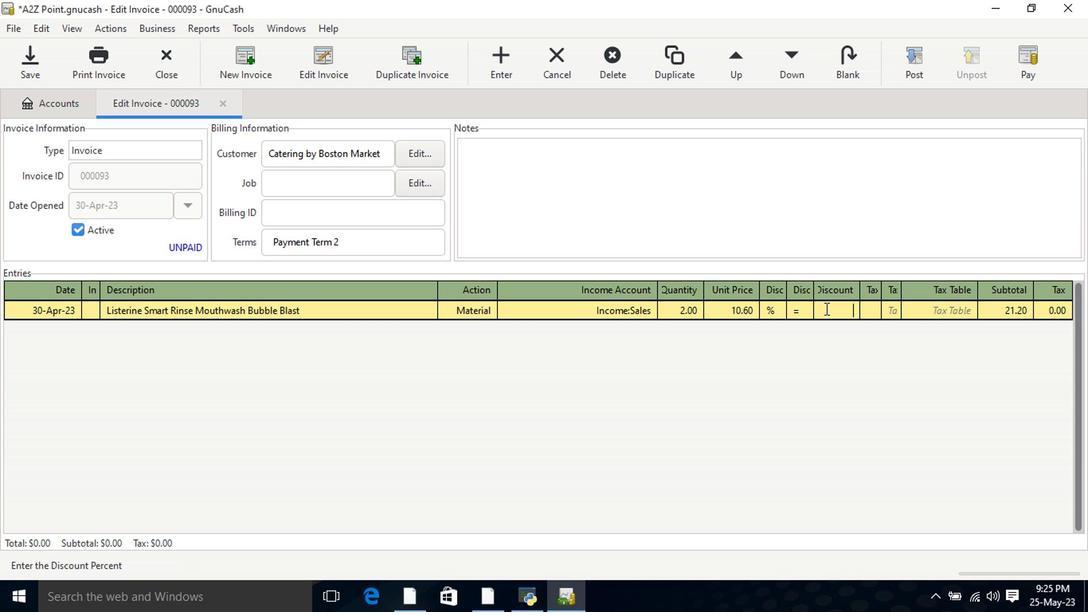 
Action: Key pressed 8<Key.tab><Key.tab><Key.shift>Gatorade<Key.space><Key.shift>Cool<Key.space><Key.shift>Blue<Key.space><Key.shift>Thirst<Key.space><Key.shift>Quencher<Key.space><Key.shift>Bottle<Key.space><Key.shift_r>(28<Key.space>oz<Key.shift_r>)<Key.tab>mate<Key.tab>incom<Key.down><Key.down><Key.down><Key.tab>2<Key.tab>12<Key.tab>
Screenshot: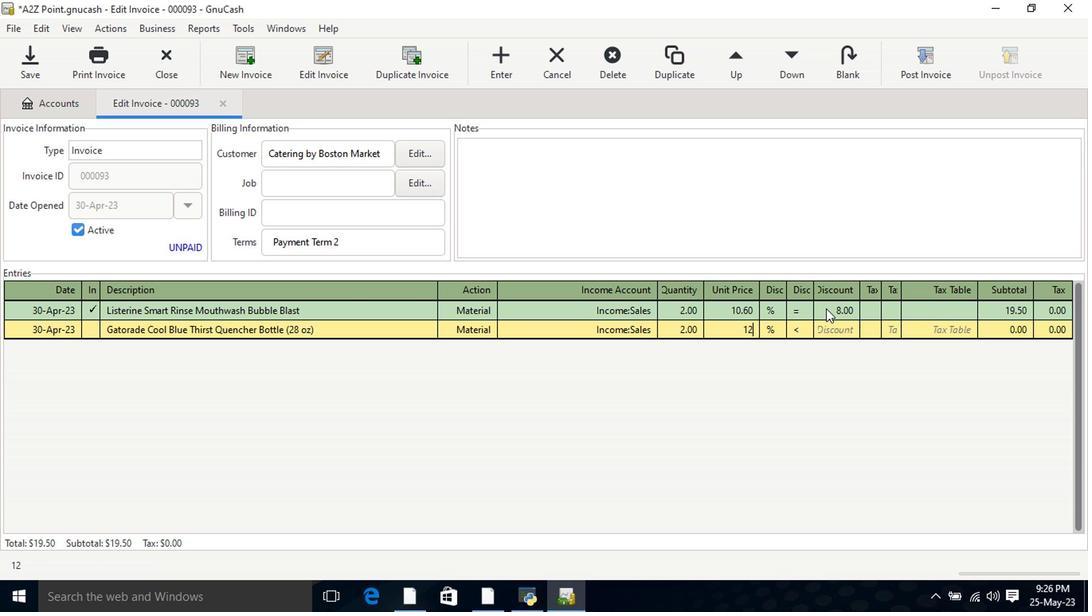 
Action: Mouse moved to (811, 337)
Screenshot: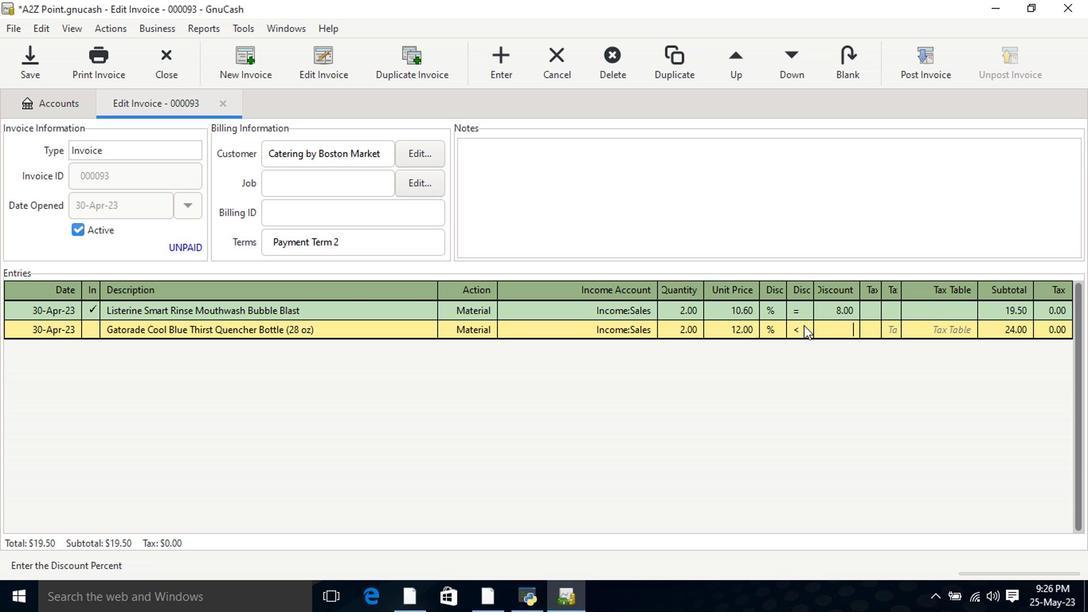
Action: Mouse pressed left at (811, 337)
Screenshot: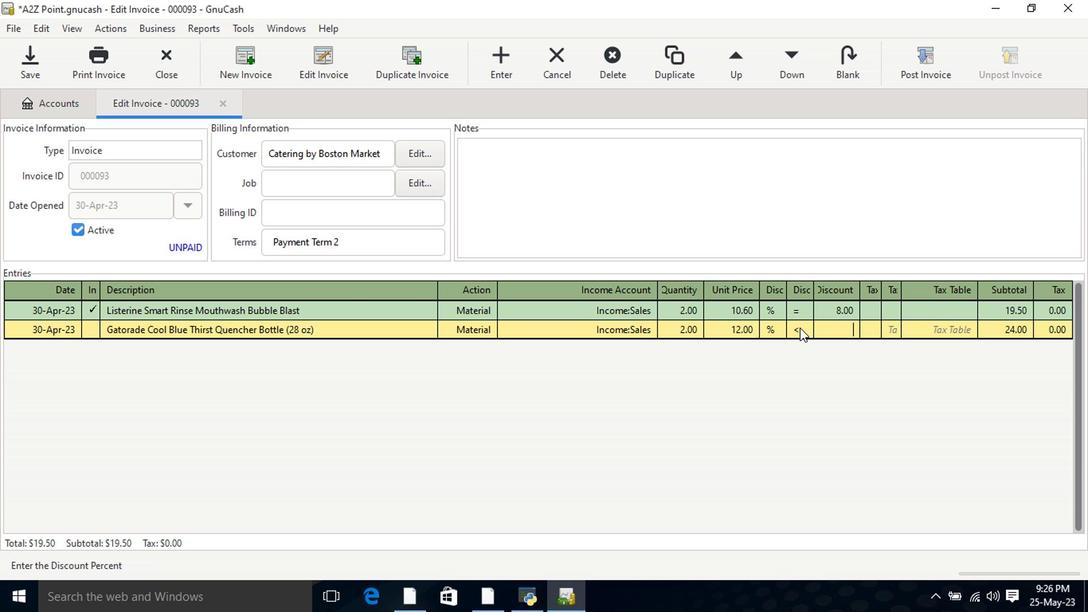 
Action: Mouse moved to (834, 337)
Screenshot: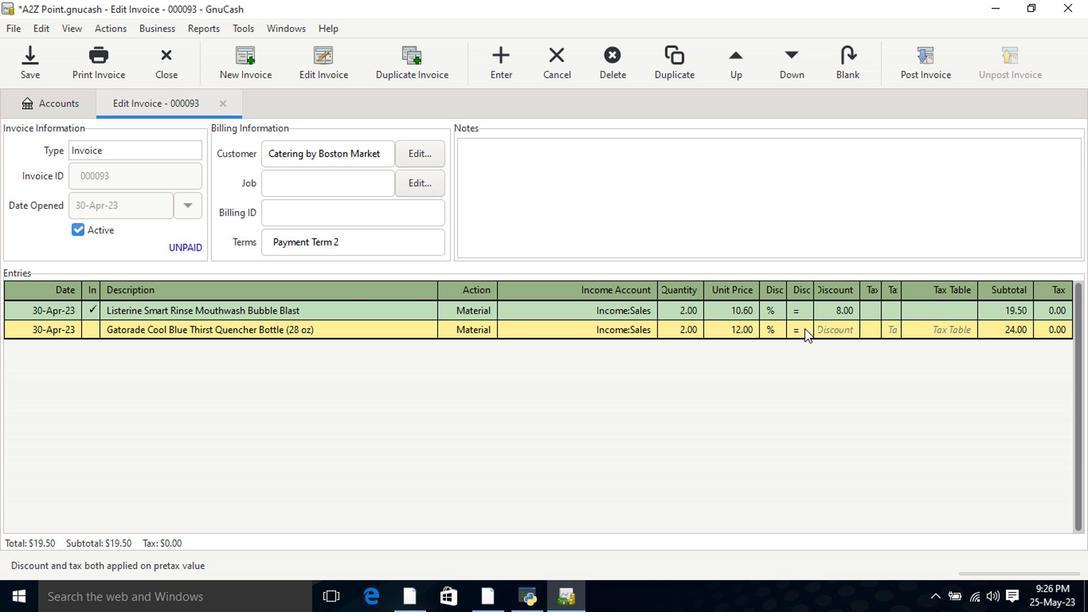 
Action: Mouse pressed left at (834, 337)
Screenshot: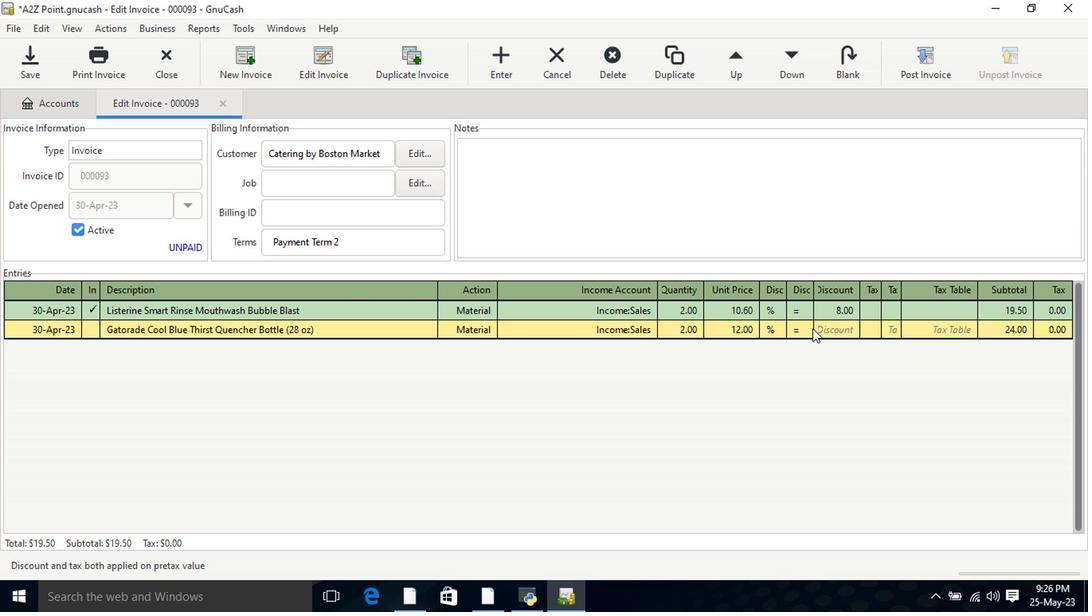 
Action: Key pressed 7<Key.tab><Key.tab><Key.shift>Big<Key.space><Key.shift>Y<Key.space><Key.shift><Key.shift><Key.shift><Key.shift><Key.shift><Key.shift><Key.shift><Key.shift><Key.shift><Key.shift><Key.shift>Peeled<Key.space><Key.shift>Baby<Key.space><Key.shift>Carrots<Key.space><Key.shift>Bag<Key.space><Key.shift_r>(2<Key.space>lb<Key.shift_r>)<Key.tab>mate<Key.tab>incom<Key.down><Key.down><Key.down><Key.tab>2<Key.tab>13<Key.tab>
Screenshot: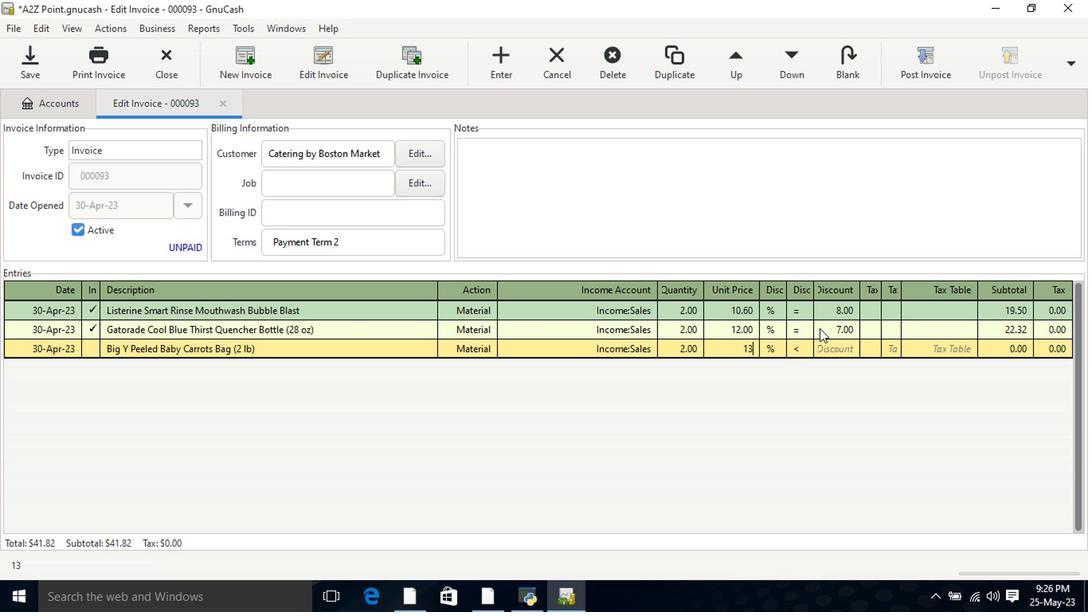 
Action: Mouse moved to (817, 353)
Screenshot: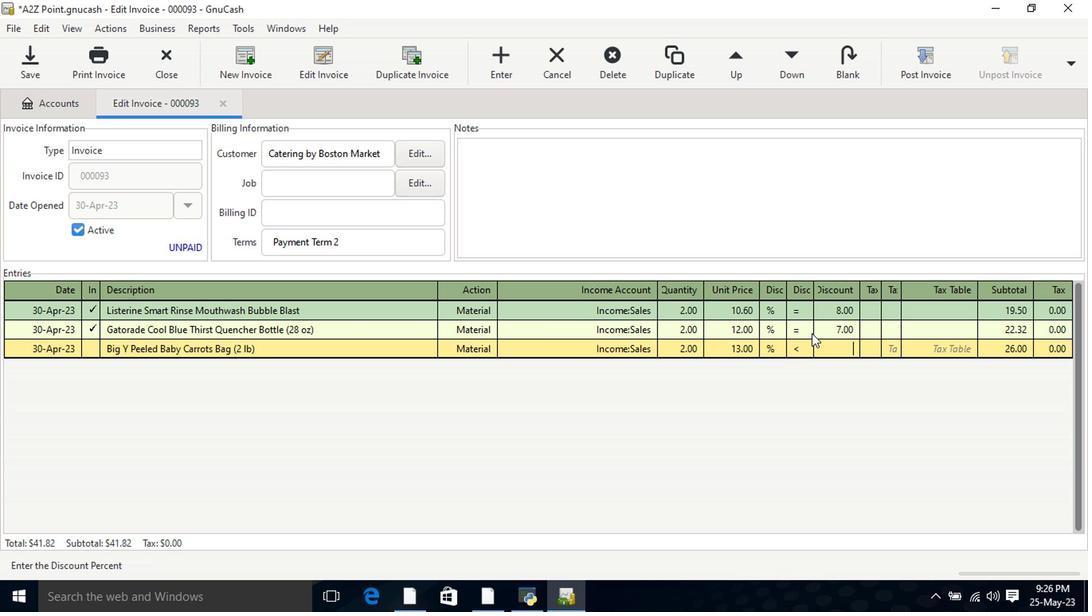 
Action: Mouse pressed left at (817, 353)
Screenshot: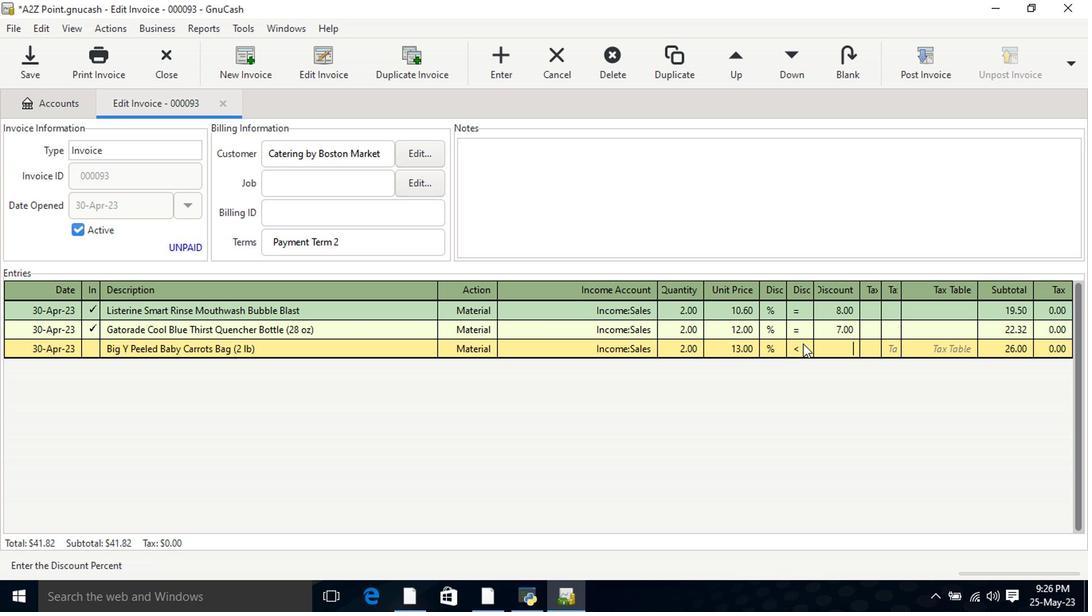 
Action: Mouse moved to (841, 353)
Screenshot: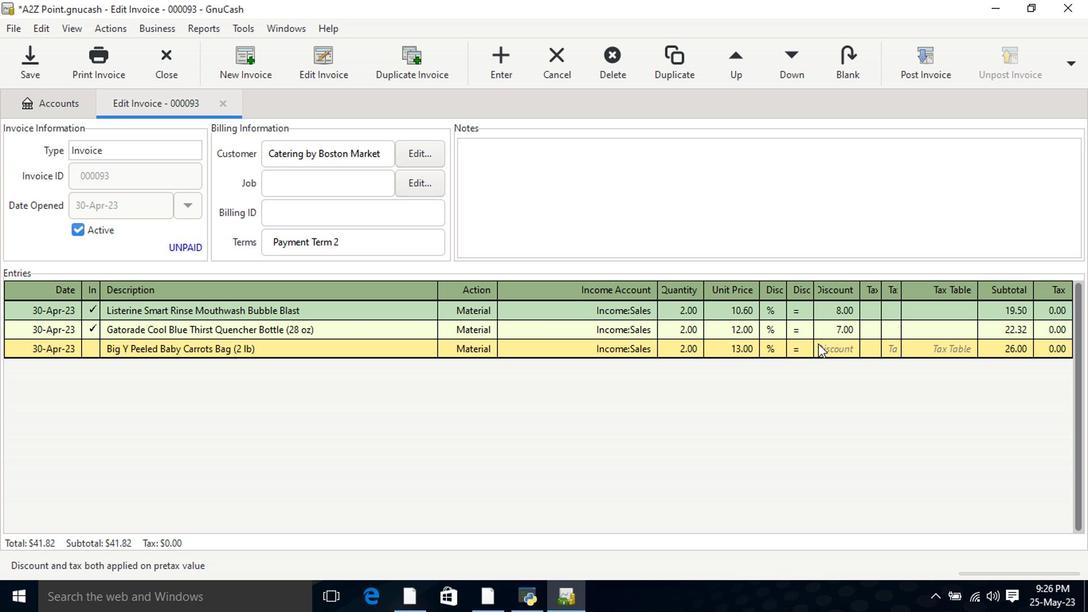 
Action: Mouse pressed left at (841, 353)
Screenshot: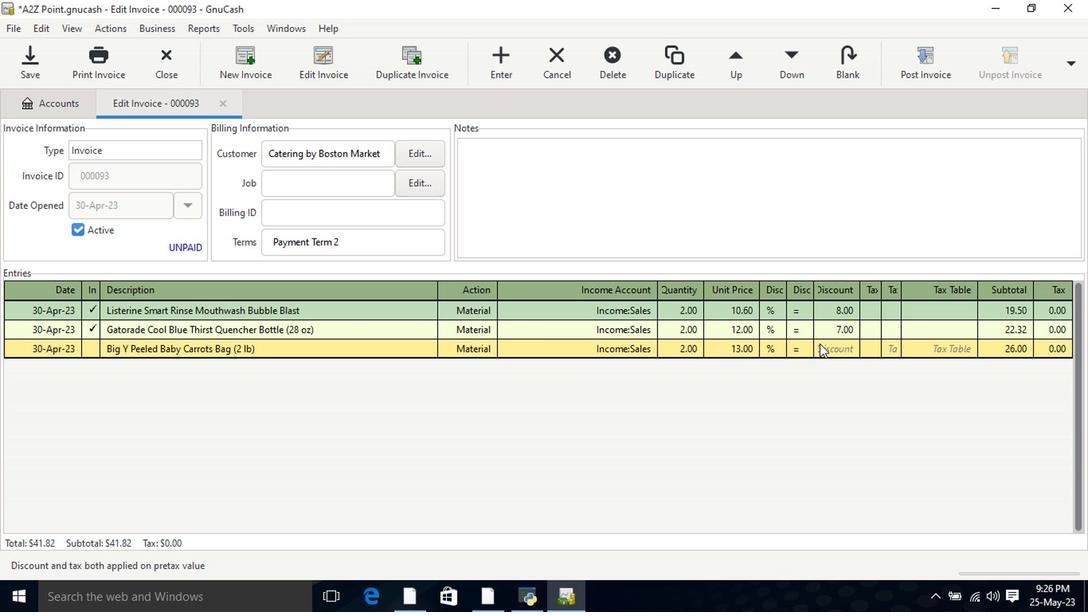
Action: Mouse moved to (842, 354)
Screenshot: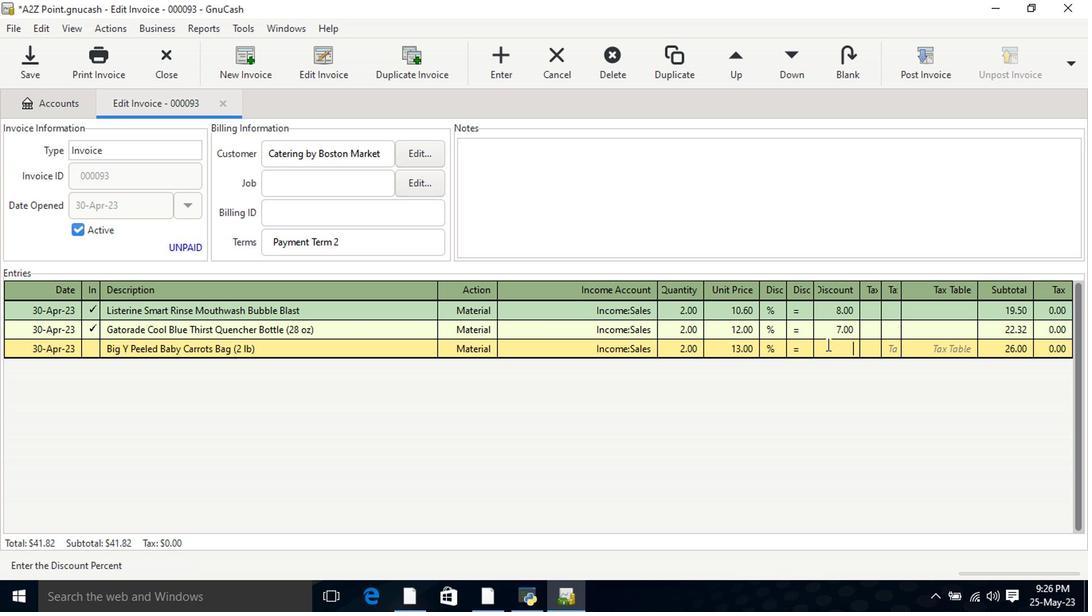 
Action: Key pressed 9<Key.tab>
Screenshot: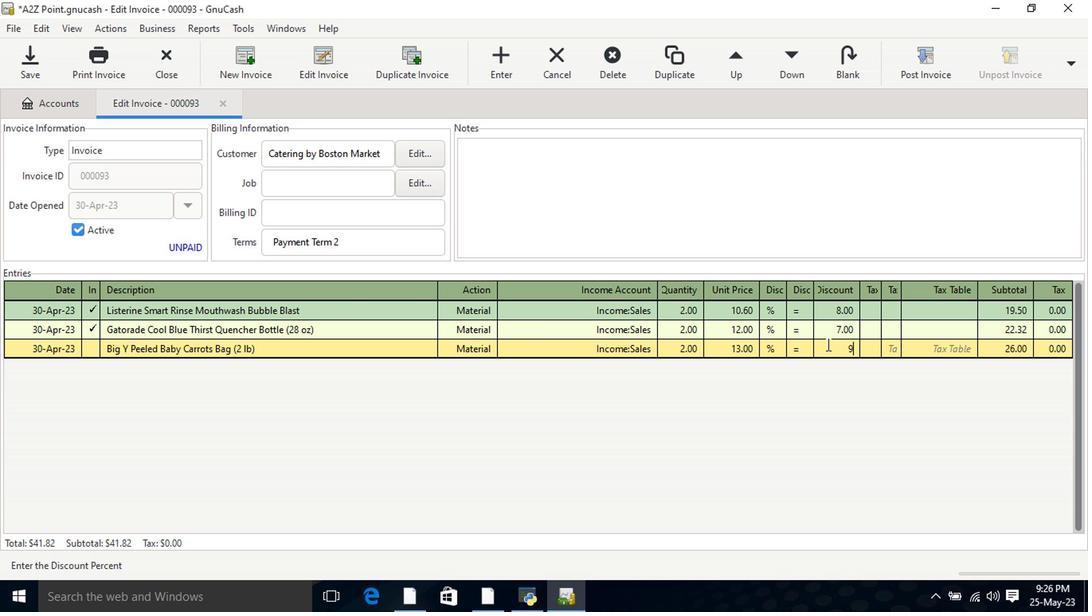
Action: Mouse moved to (470, 175)
Screenshot: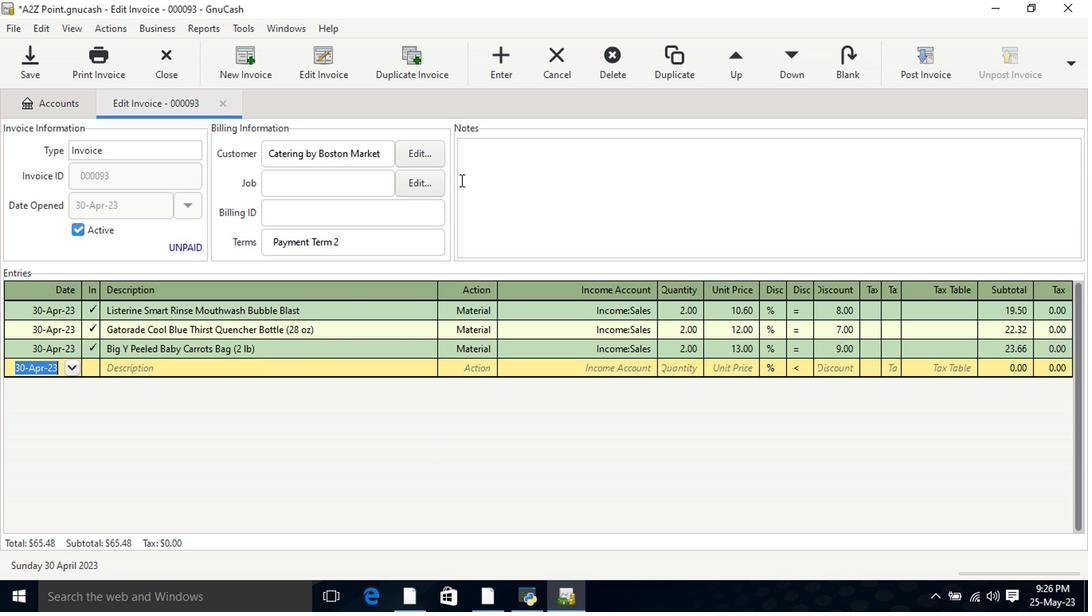 
Action: Mouse pressed left at (470, 175)
Screenshot: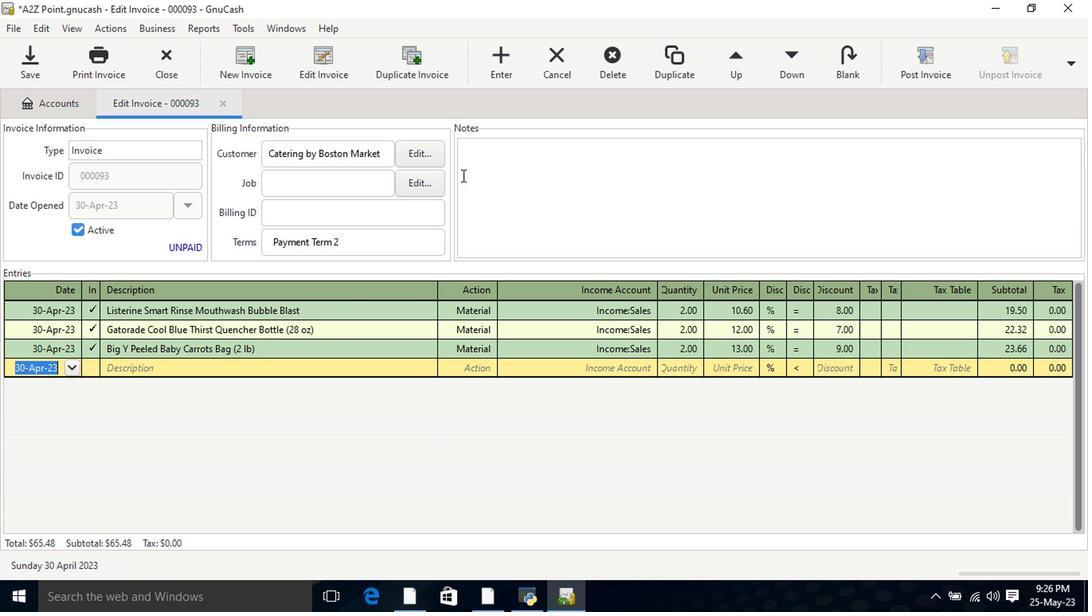 
Action: Key pressed <Key.shift>Looking<Key.space>forward<Key.space>to<Key.space>serving<Key.space>you<Key.space>again.
Screenshot: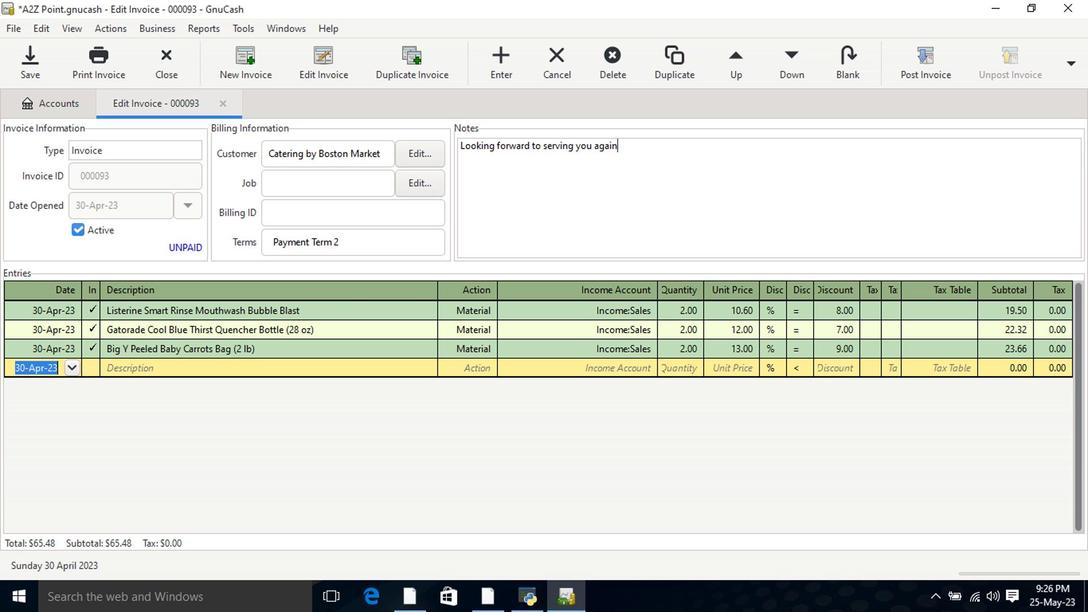 
Action: Mouse moved to (929, 66)
Screenshot: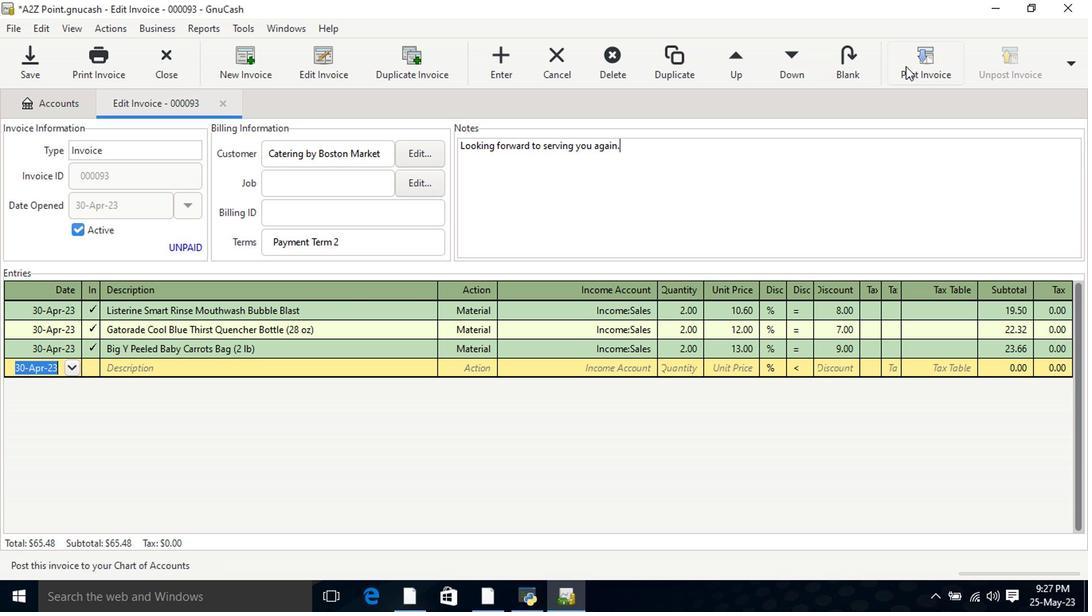 
Action: Mouse pressed left at (929, 66)
Screenshot: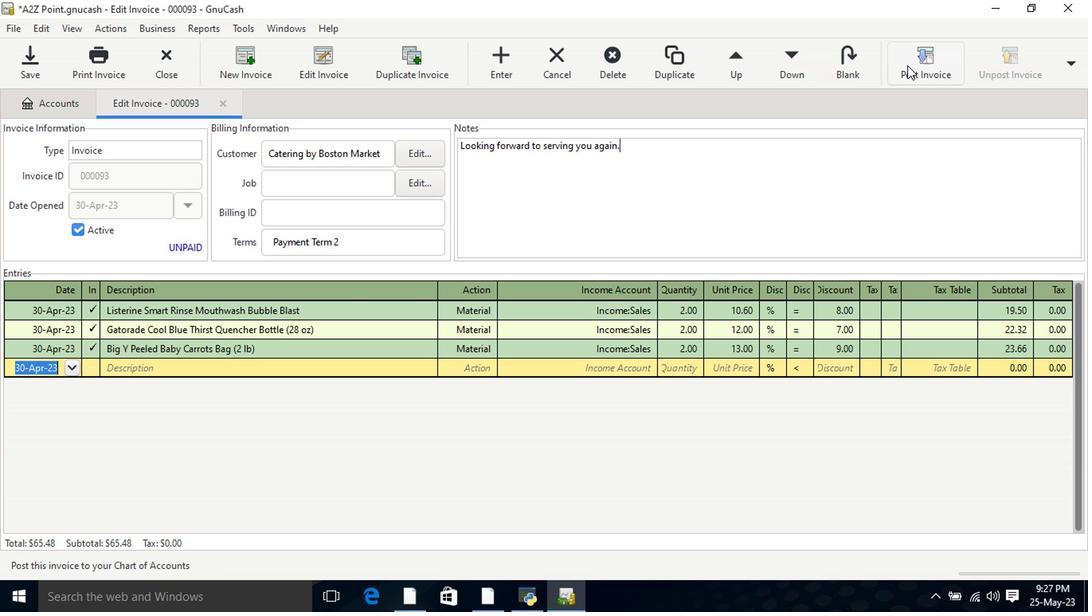 
Action: Mouse moved to (695, 268)
Screenshot: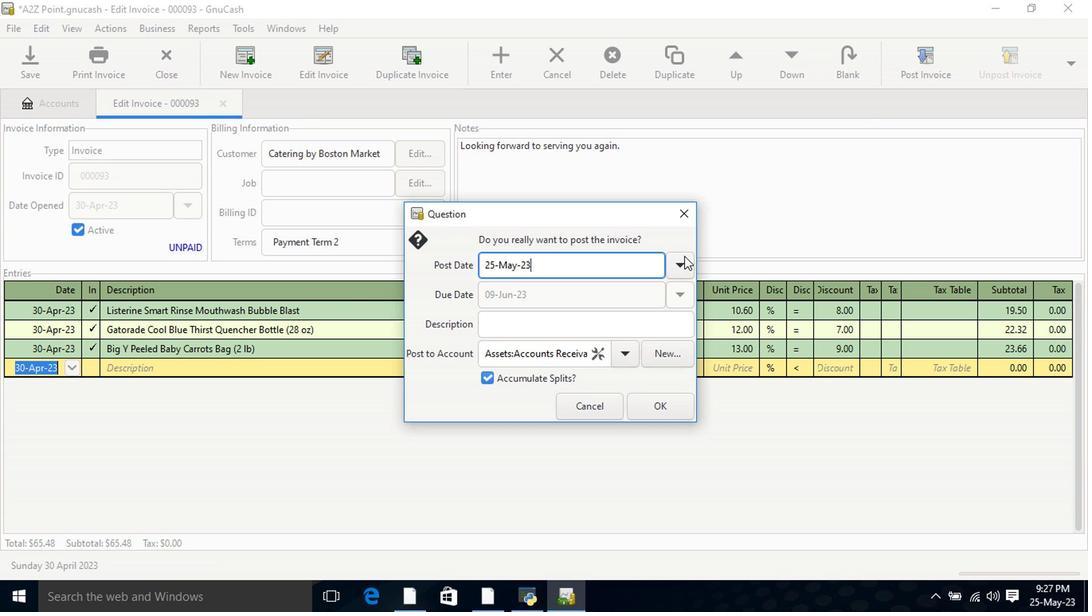 
Action: Mouse pressed left at (695, 268)
Screenshot: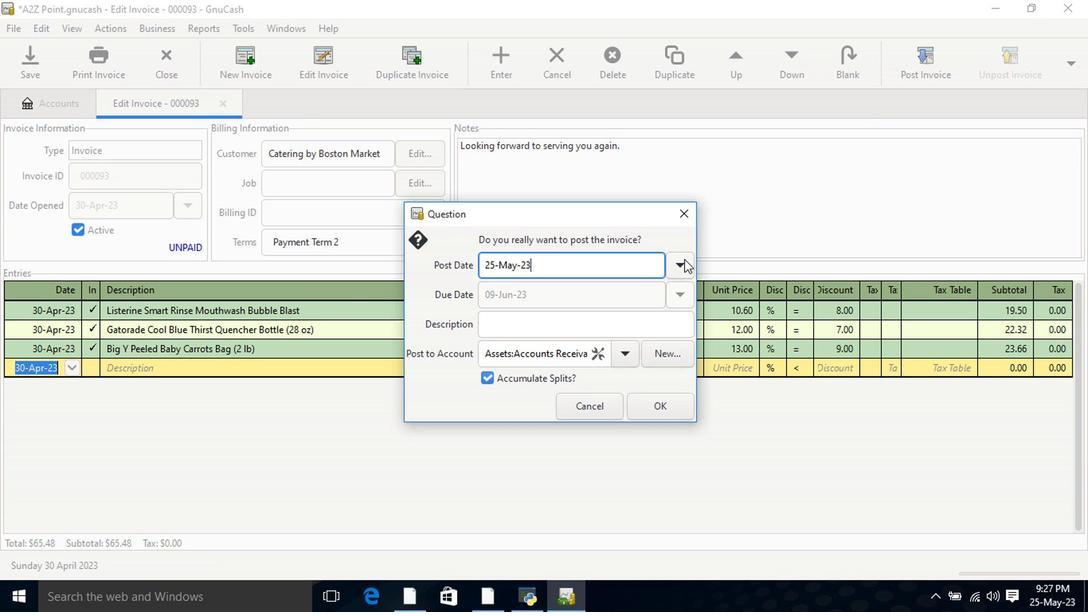 
Action: Mouse moved to (563, 296)
Screenshot: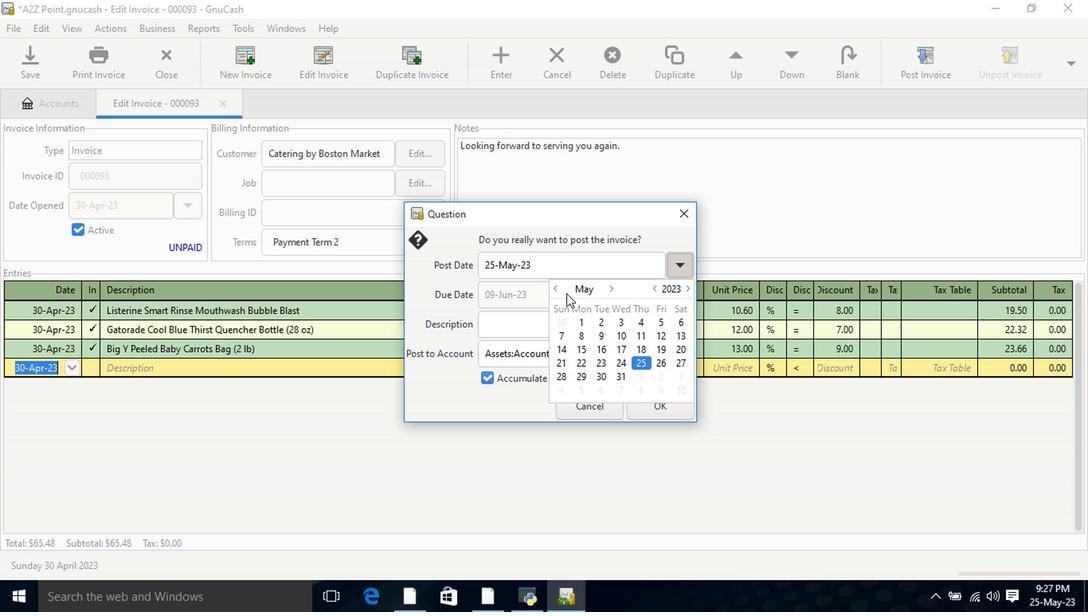 
Action: Mouse pressed left at (563, 296)
Screenshot: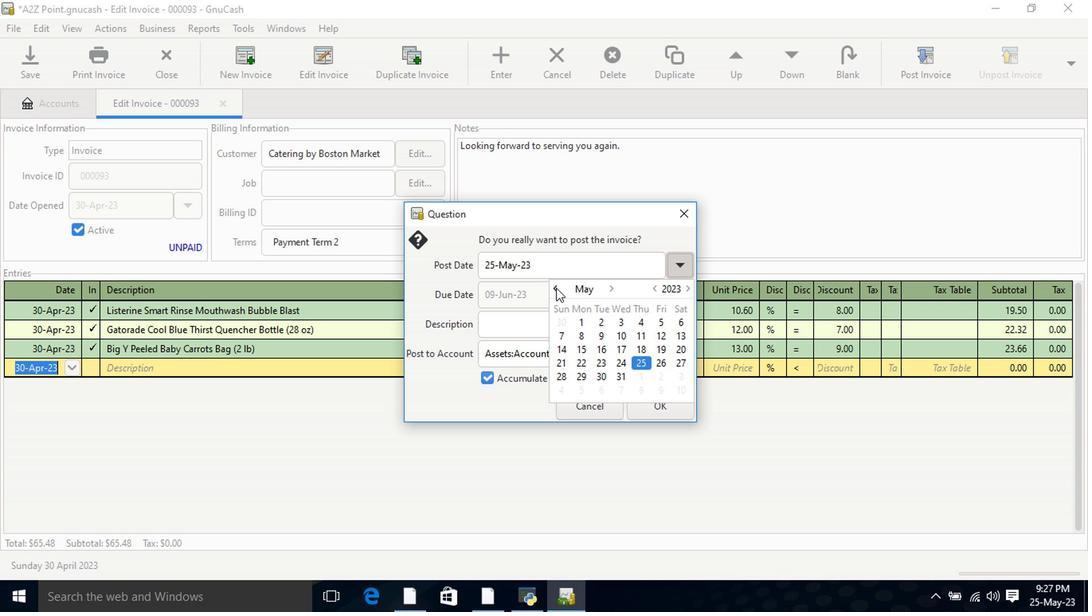 
Action: Mouse moved to (567, 399)
Screenshot: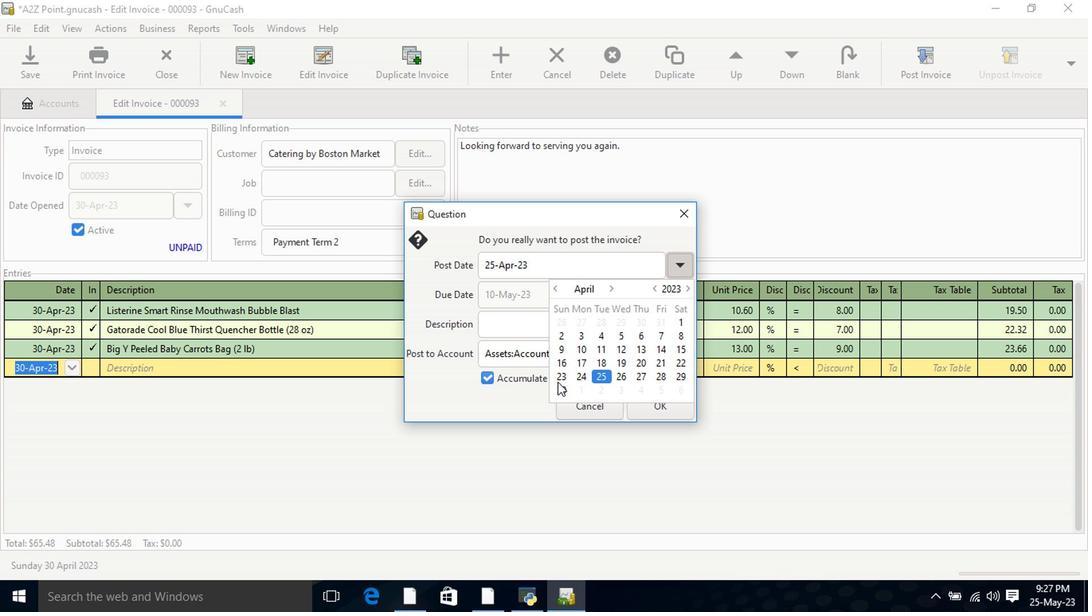 
Action: Mouse pressed left at (567, 399)
Screenshot: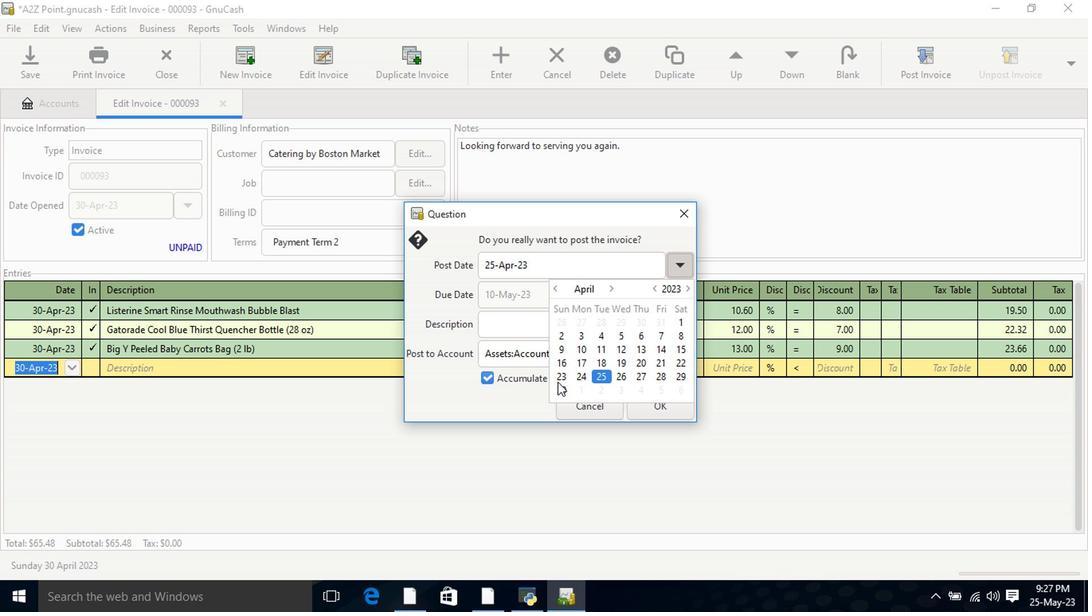 
Action: Mouse pressed left at (567, 399)
Screenshot: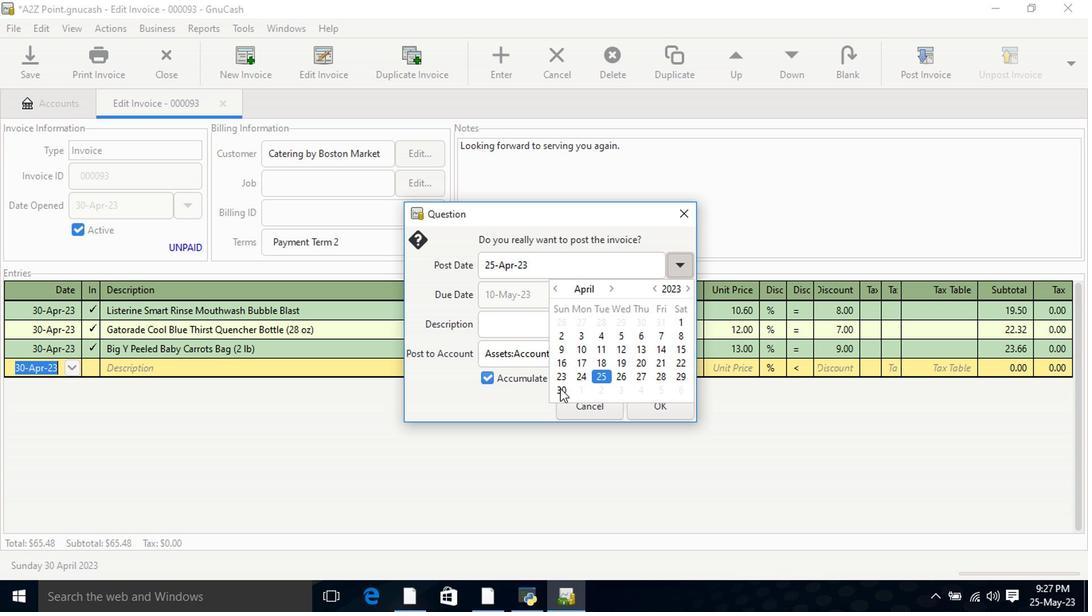 
Action: Mouse moved to (663, 413)
Screenshot: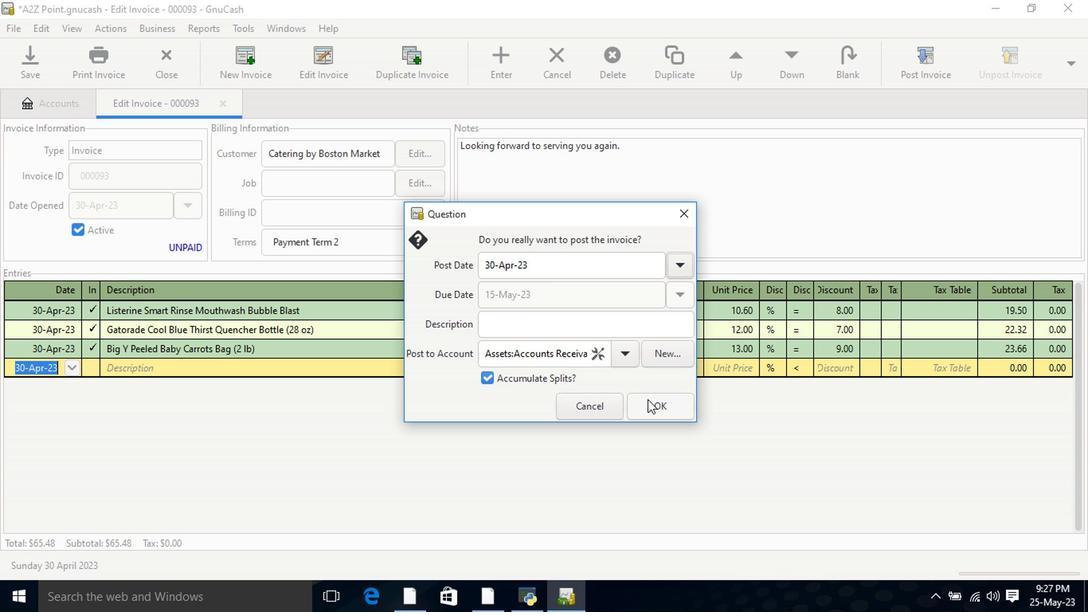 
Action: Mouse pressed left at (663, 413)
Screenshot: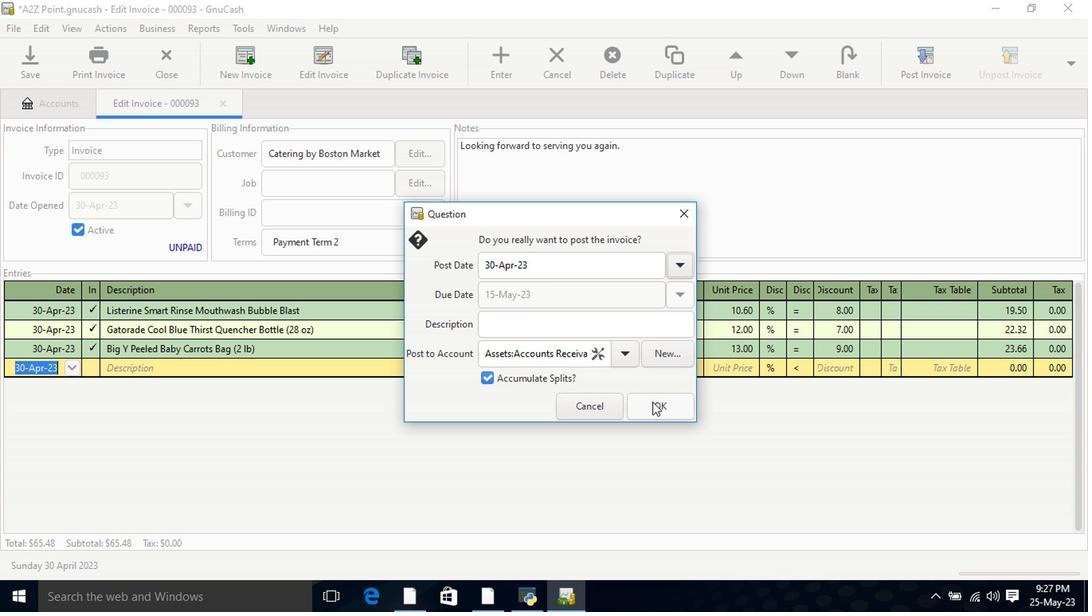 
Action: Mouse moved to (1031, 69)
Screenshot: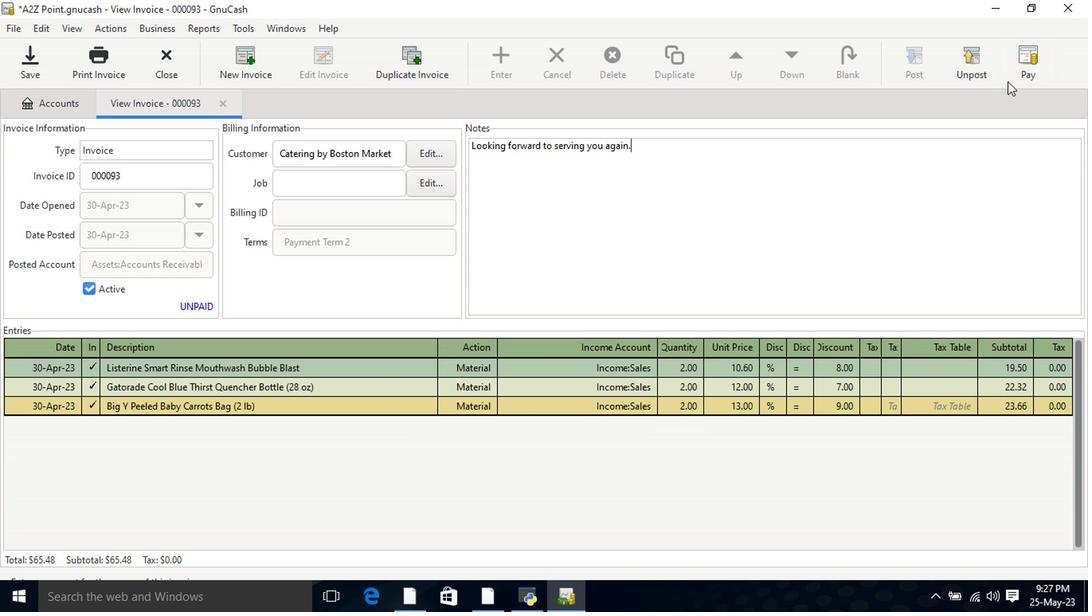 
Action: Mouse pressed left at (1031, 69)
Screenshot: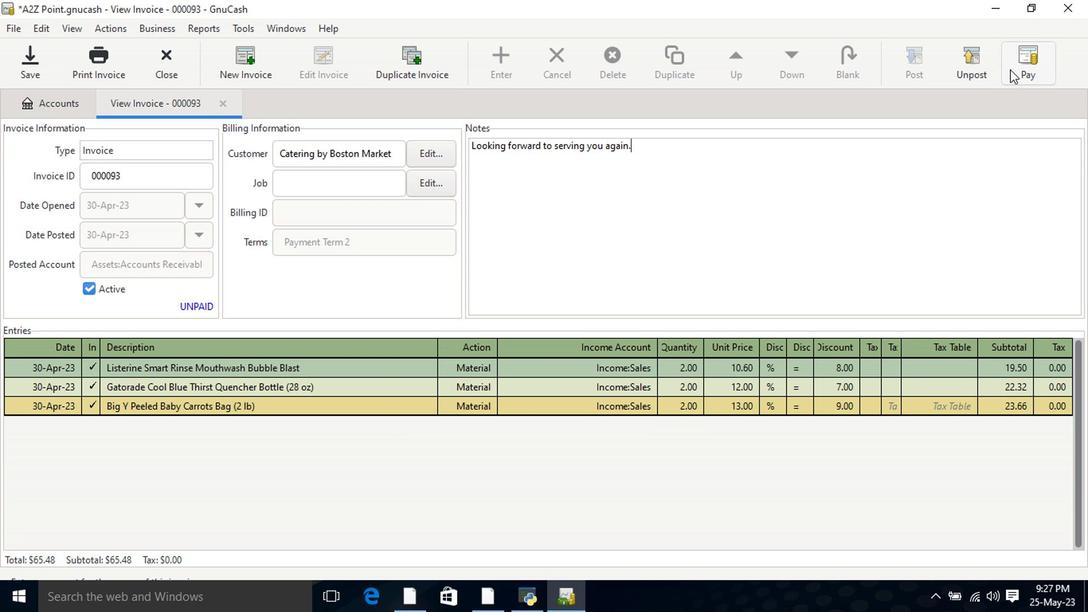 
Action: Mouse moved to (483, 324)
Screenshot: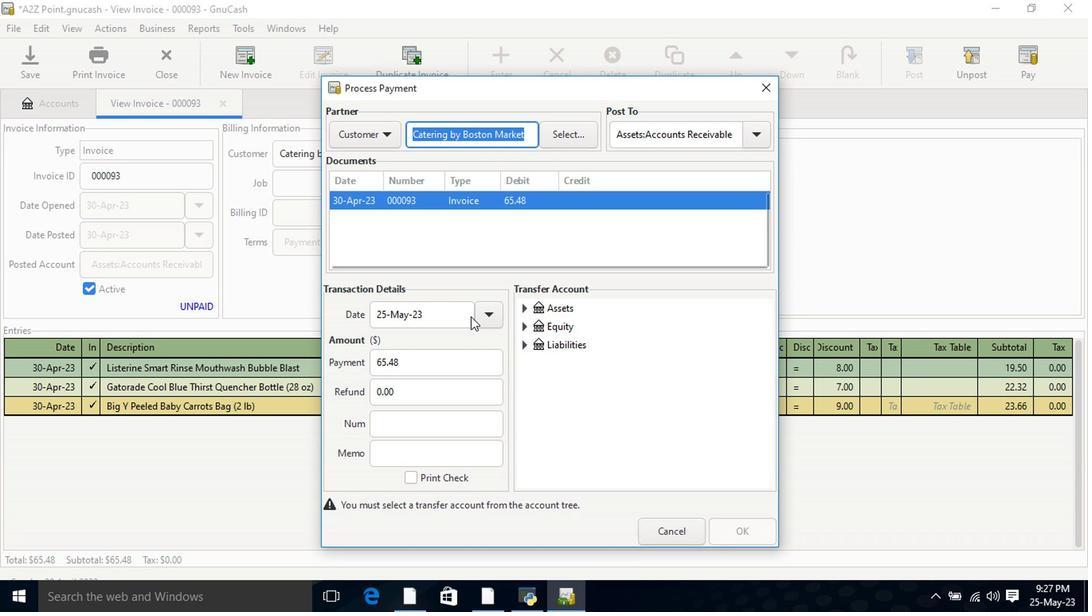 
Action: Mouse pressed left at (483, 324)
Screenshot: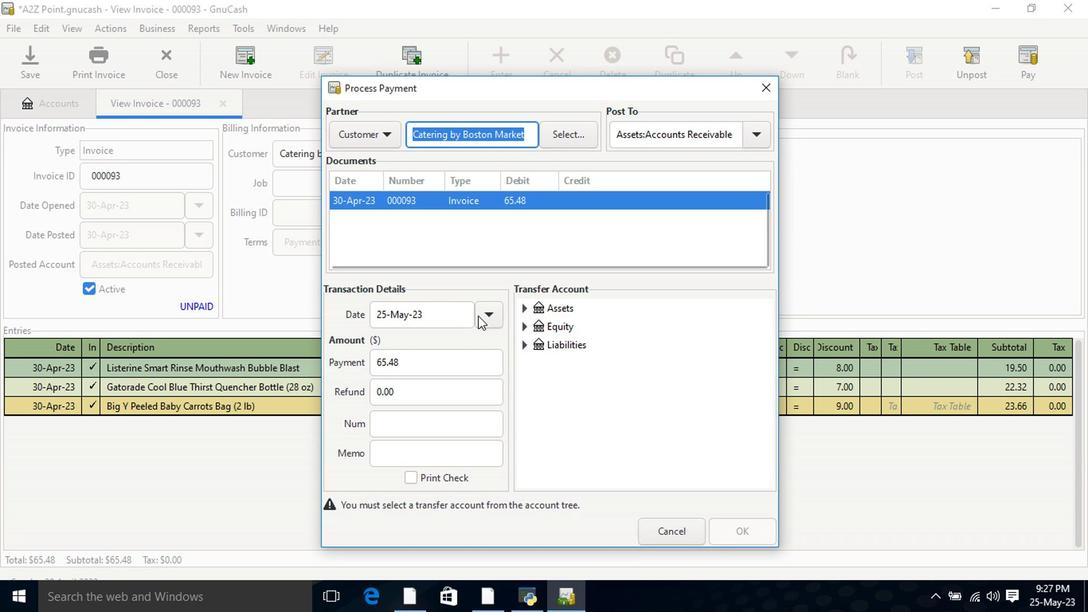 
Action: Mouse moved to (395, 409)
Screenshot: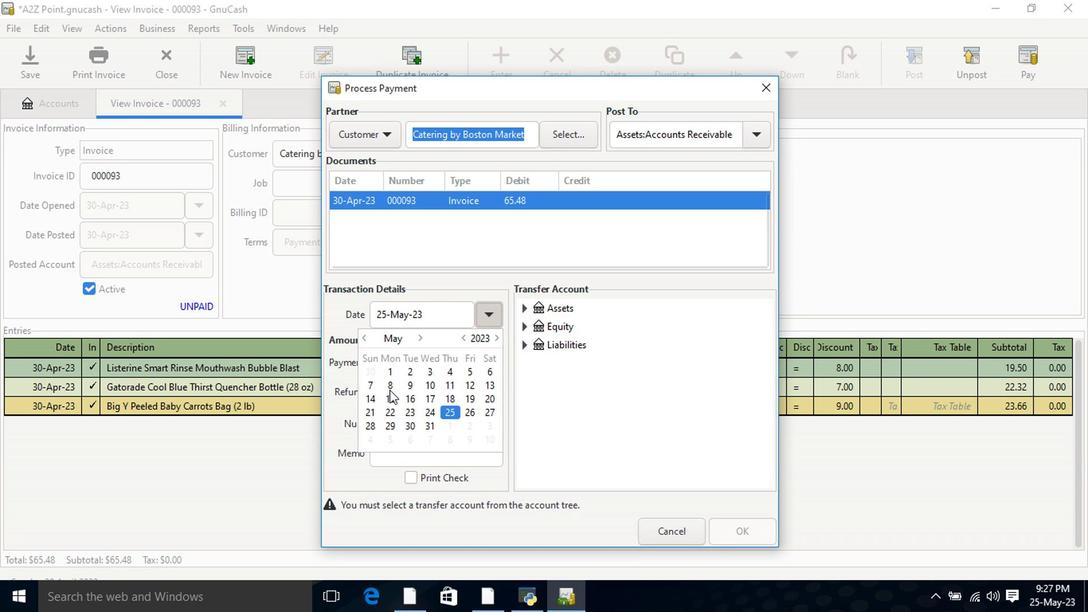 
Action: Mouse pressed left at (395, 411)
Screenshot: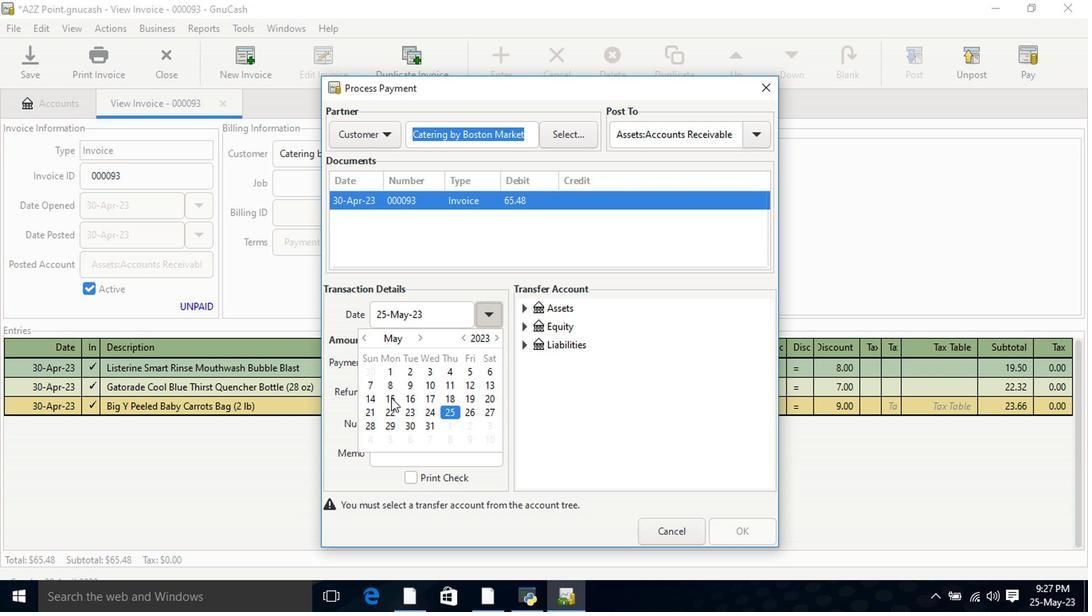 
Action: Mouse moved to (427, 412)
Screenshot: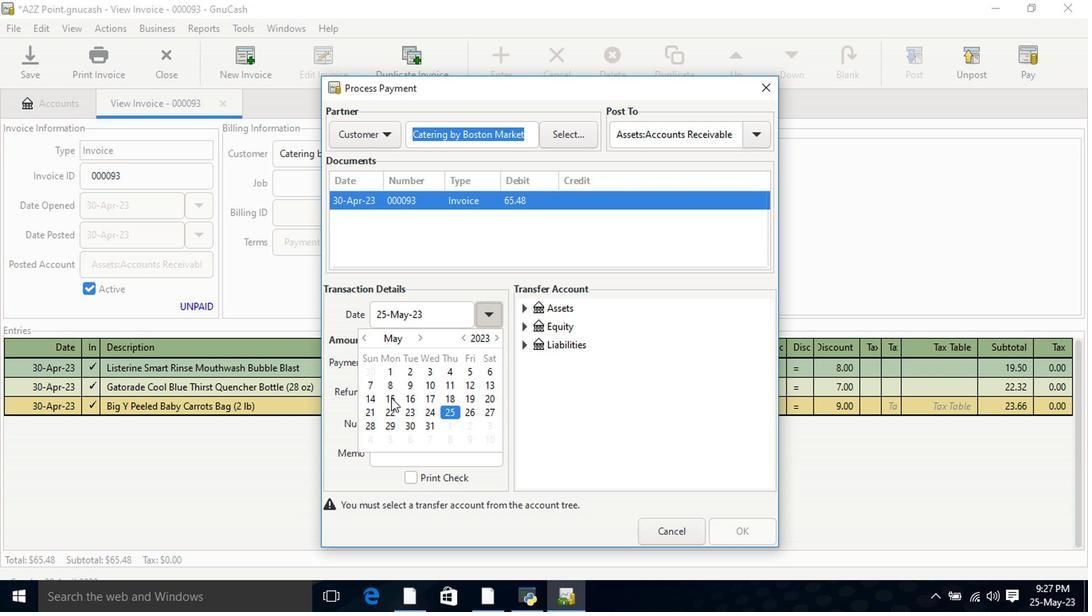 
Action: Mouse pressed left at (395, 411)
Screenshot: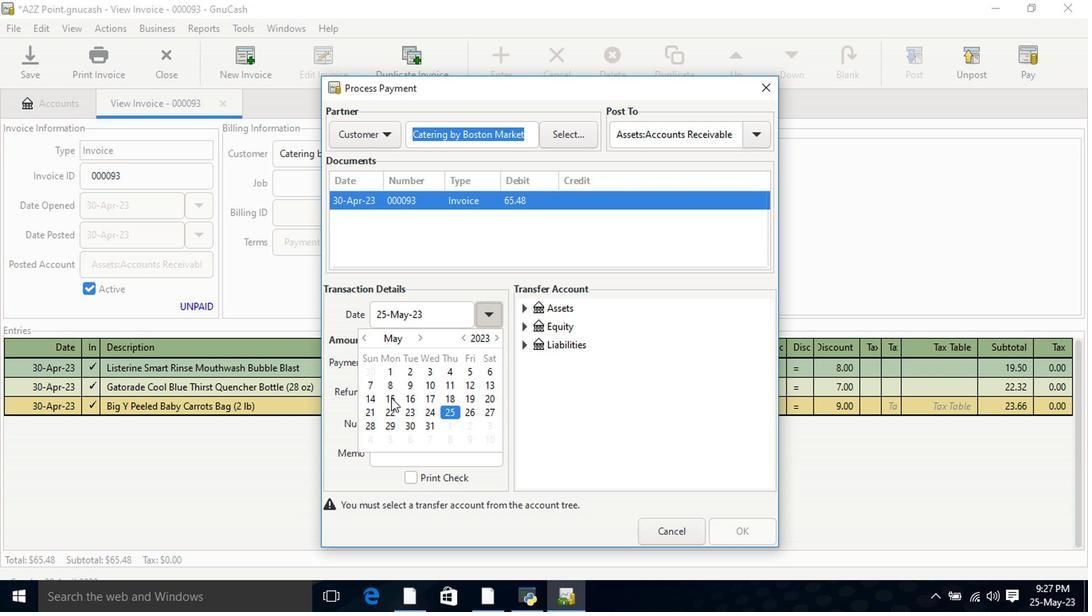 
Action: Mouse moved to (535, 318)
Screenshot: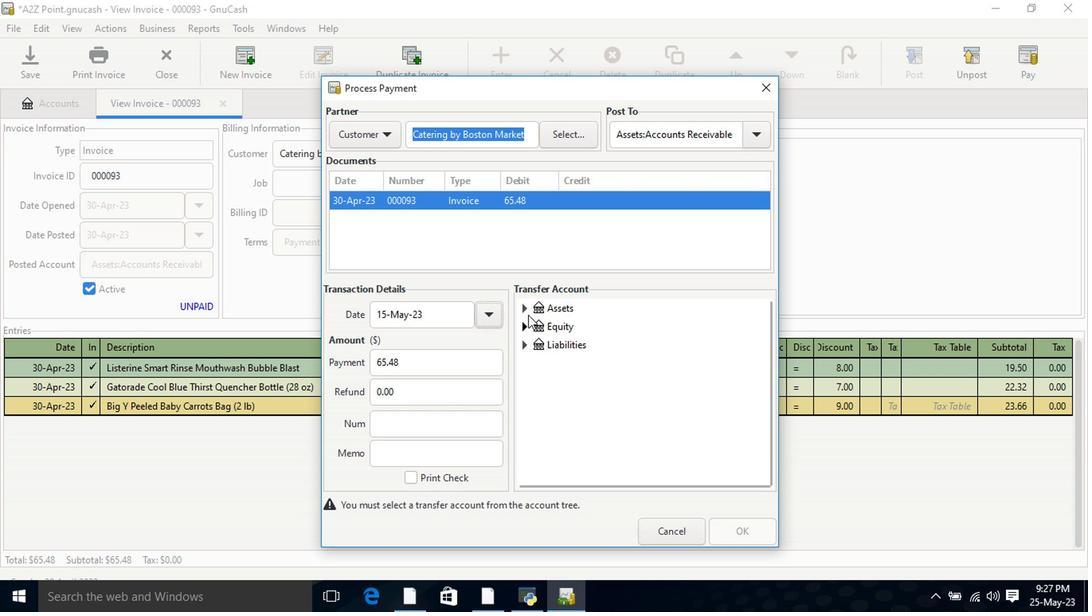 
Action: Mouse pressed left at (535, 318)
Screenshot: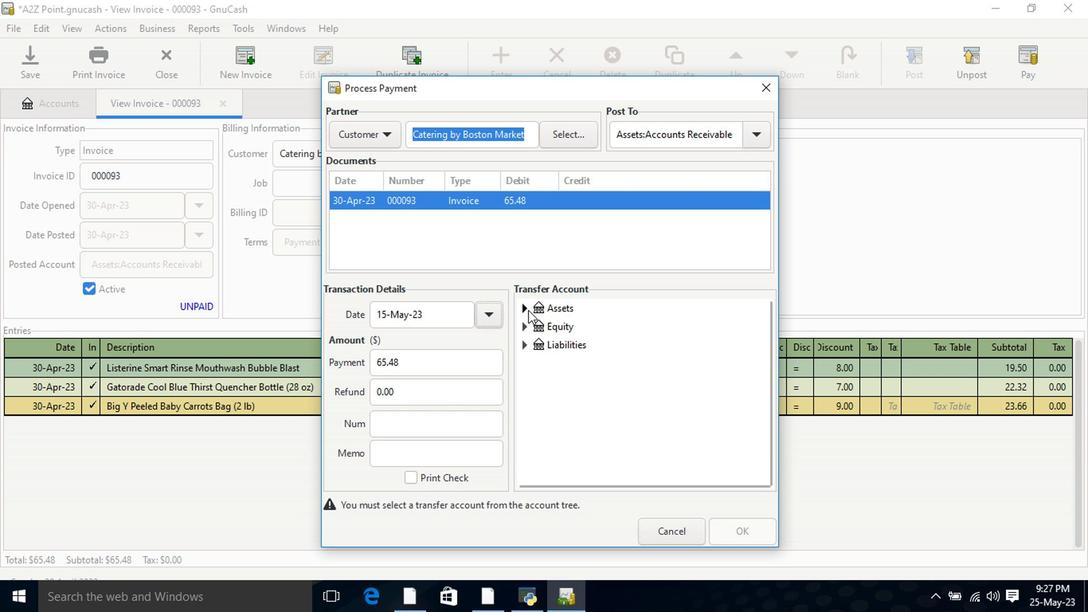 
Action: Mouse moved to (544, 336)
Screenshot: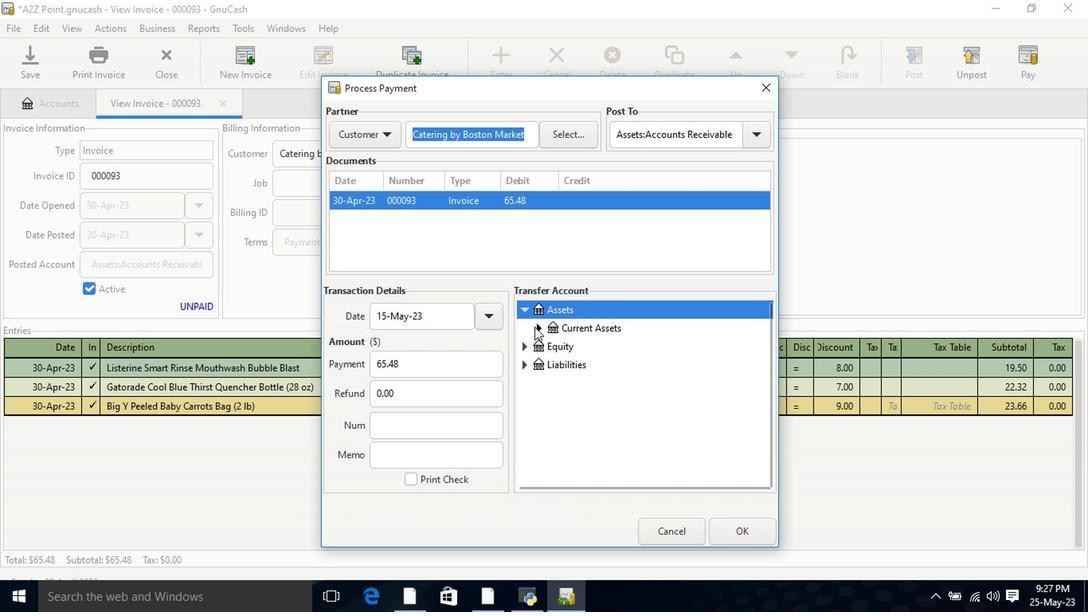 
Action: Mouse pressed left at (544, 336)
Screenshot: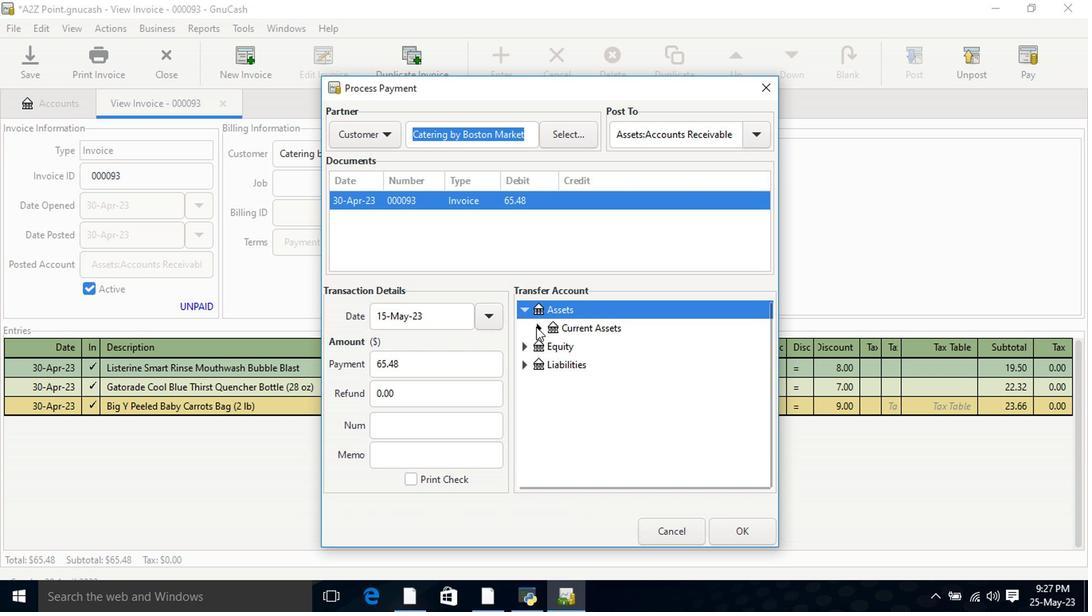 
Action: Mouse moved to (575, 353)
Screenshot: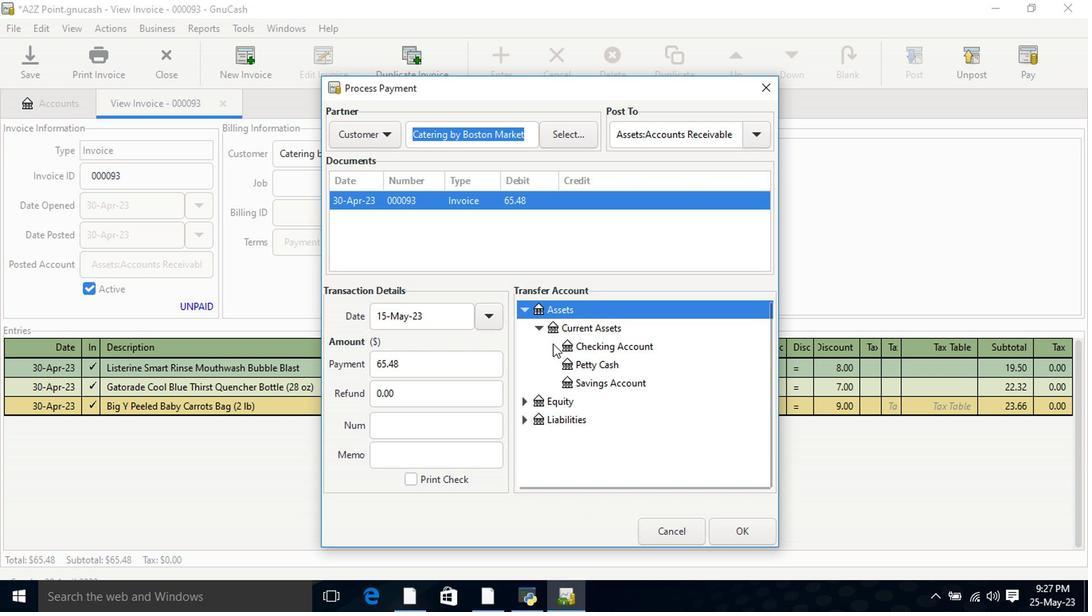 
Action: Mouse pressed left at (575, 353)
Screenshot: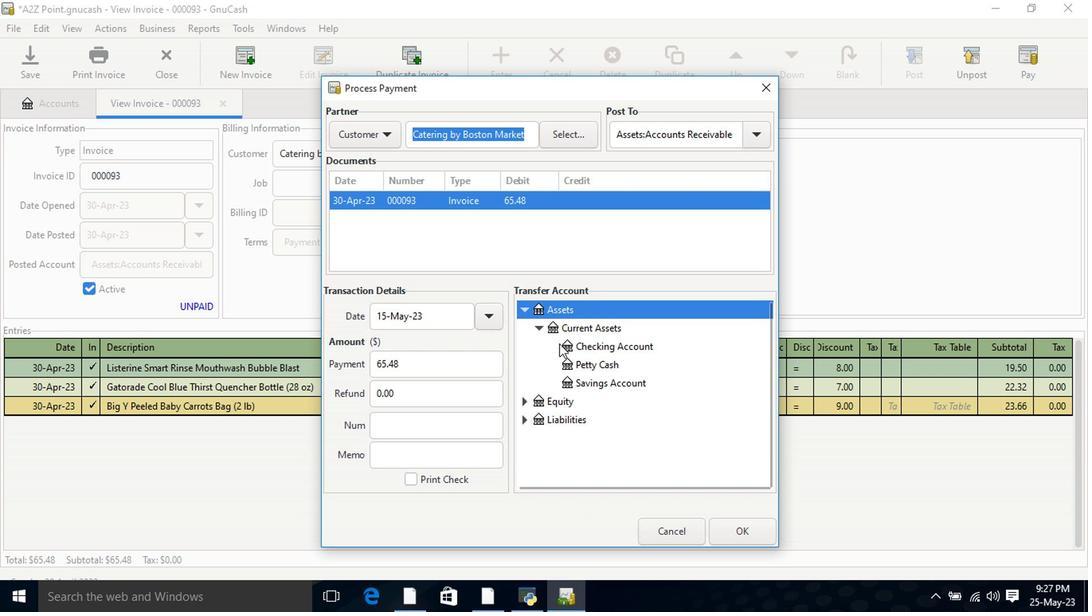 
Action: Mouse moved to (731, 548)
Screenshot: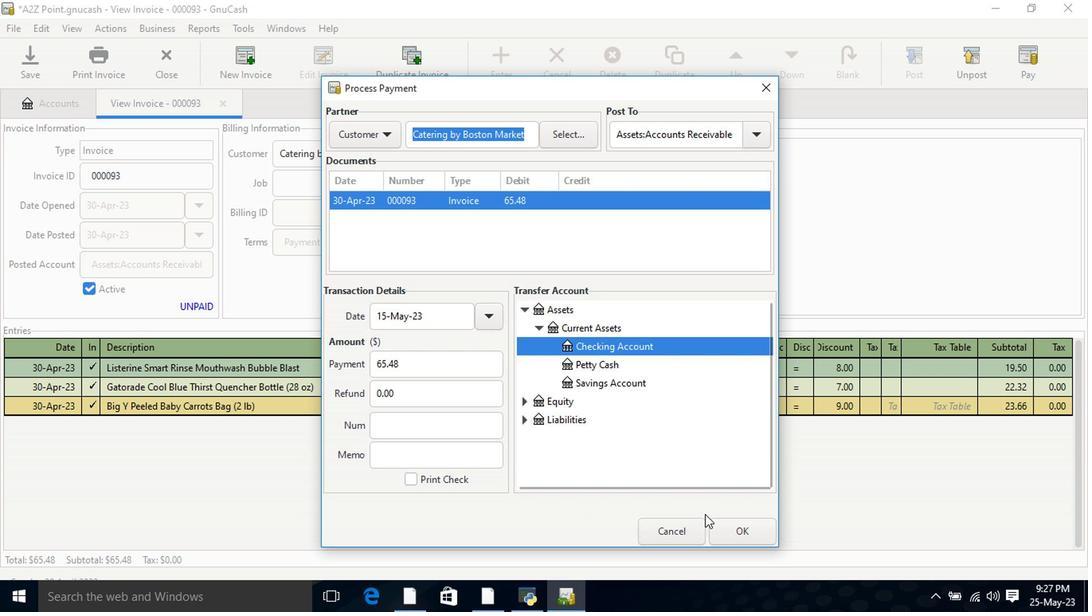 
Action: Mouse pressed left at (731, 548)
Screenshot: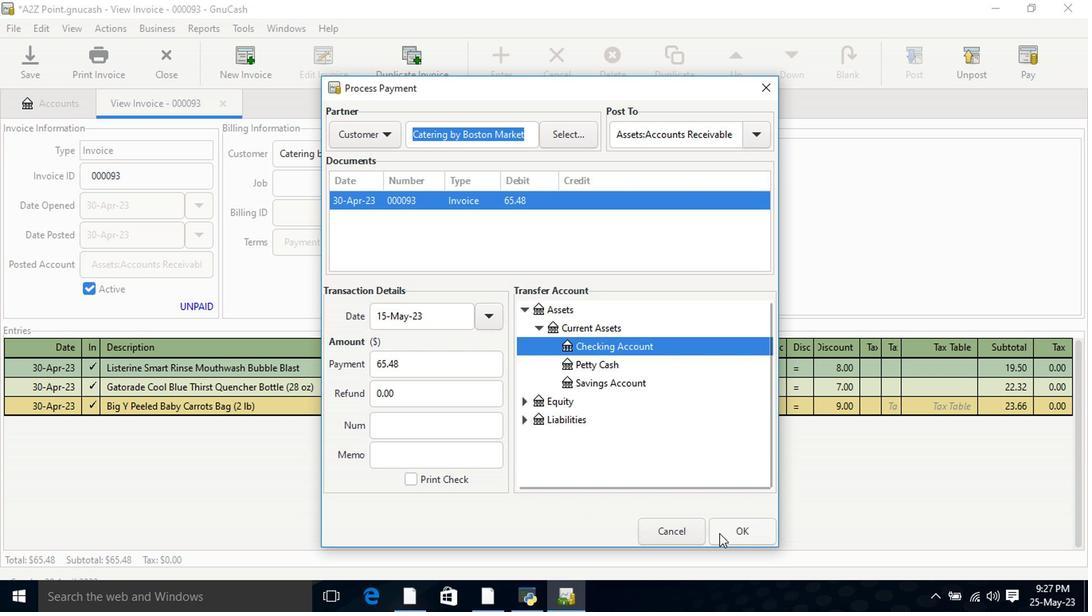 
Action: Mouse moved to (95, 64)
Screenshot: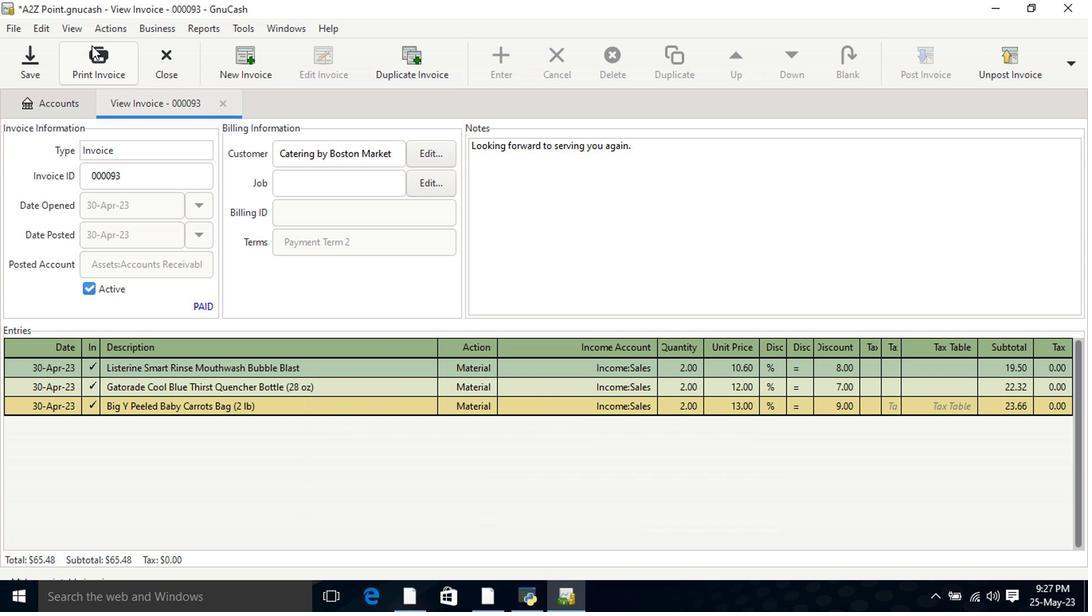 
Action: Mouse pressed left at (95, 64)
Screenshot: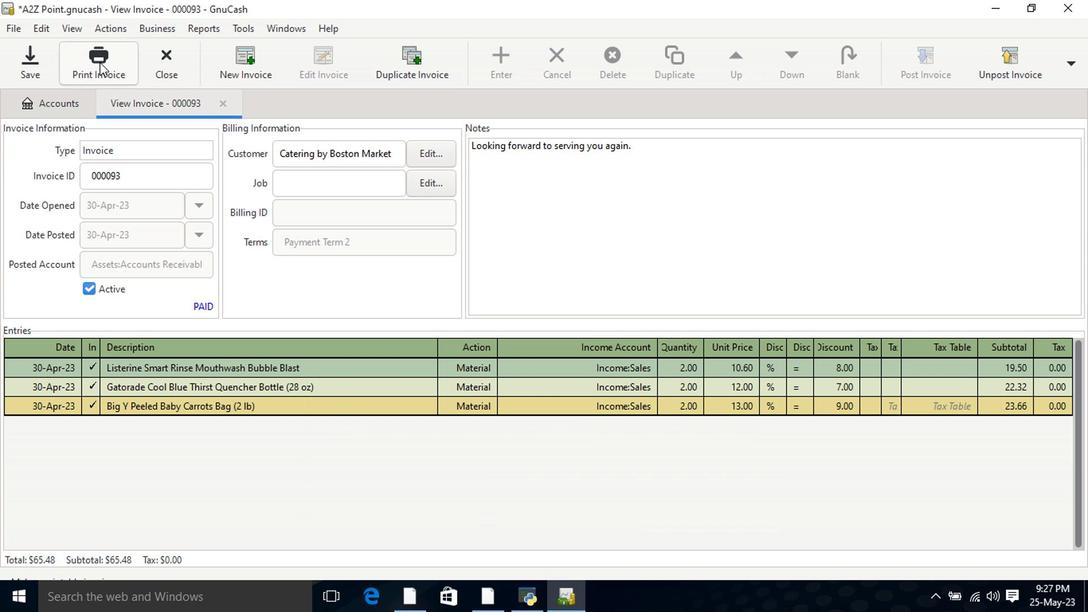 
Action: Mouse moved to (385, 66)
Screenshot: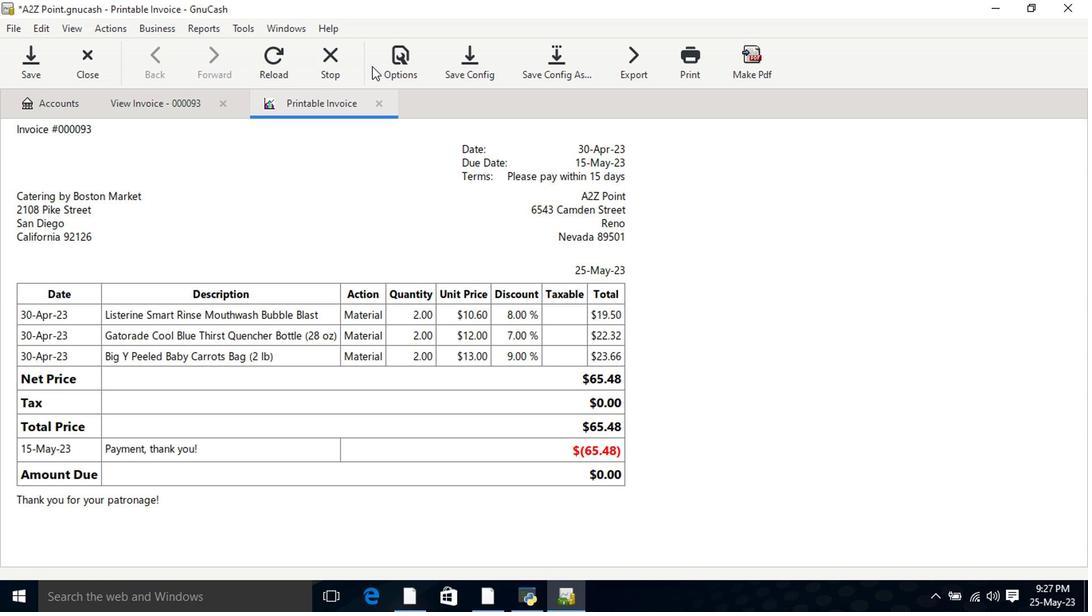 
Action: Mouse pressed left at (385, 66)
Screenshot: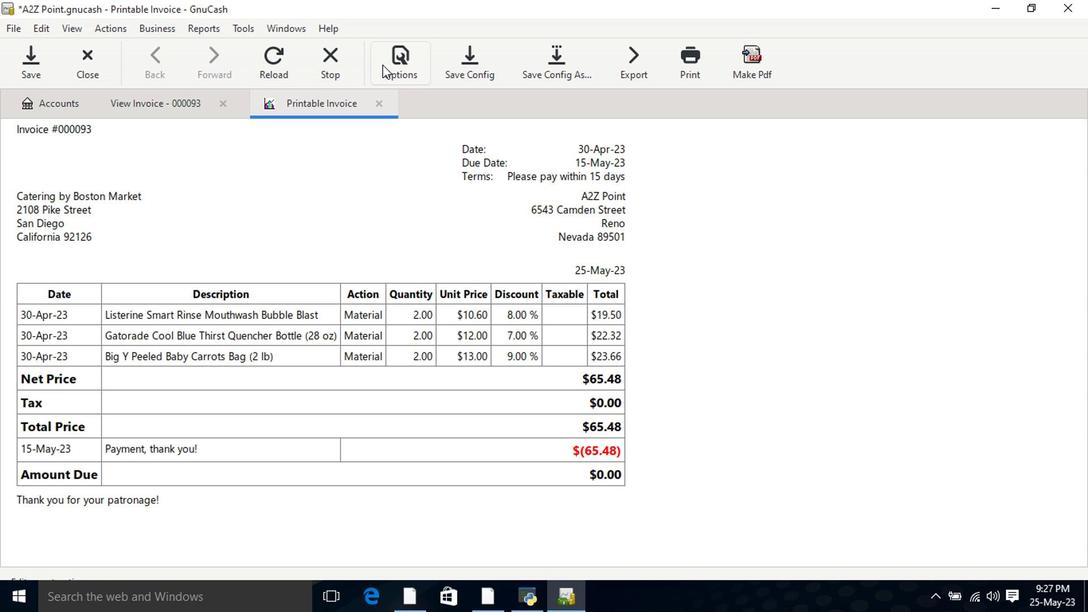 
Action: Mouse moved to (356, 142)
Screenshot: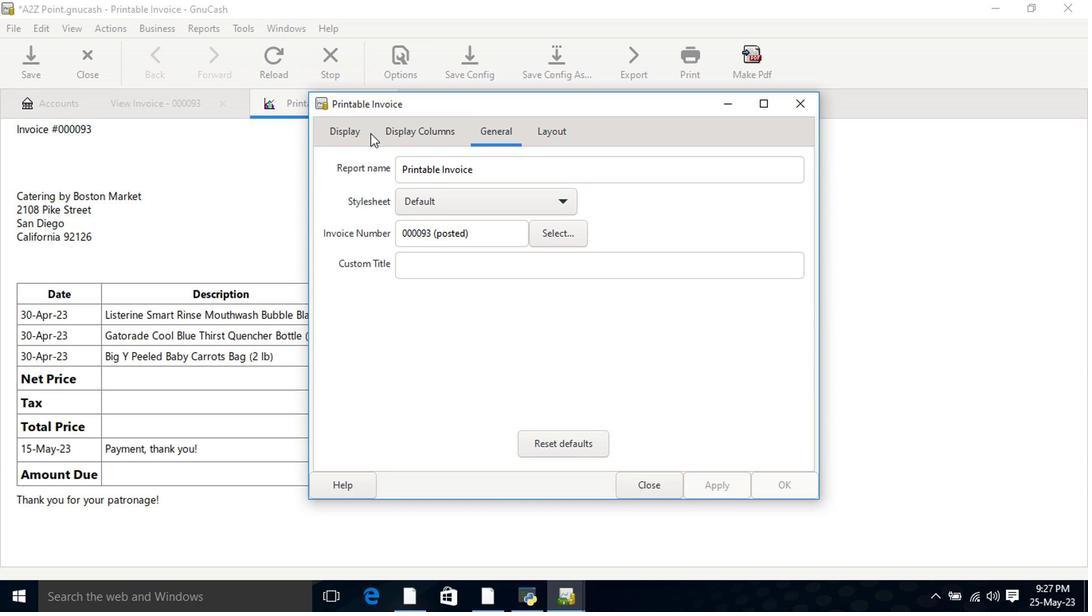 
Action: Mouse pressed left at (356, 142)
Screenshot: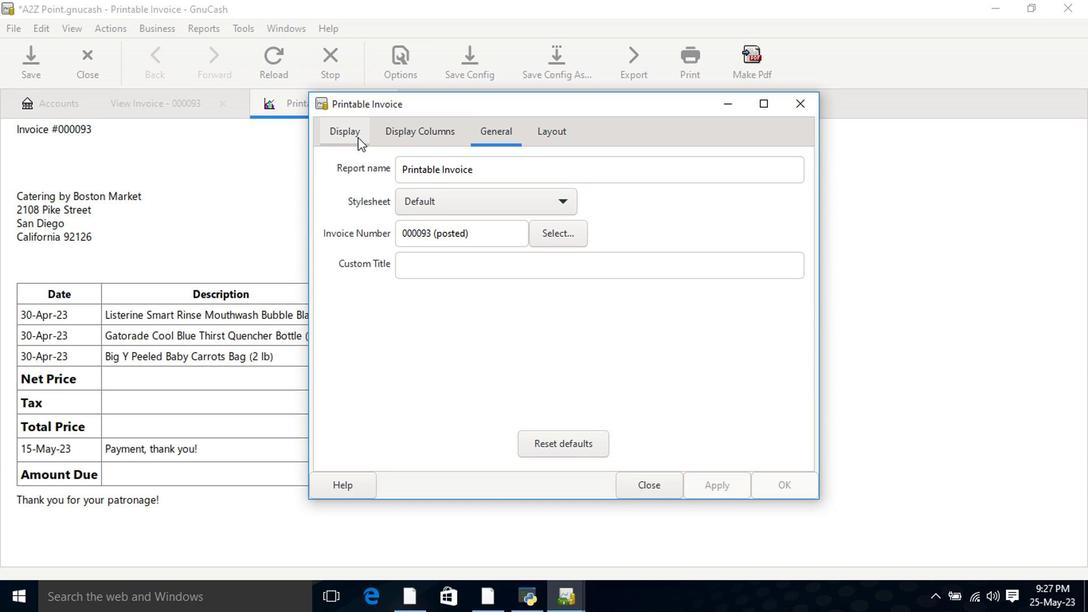 
Action: Mouse moved to (440, 329)
Screenshot: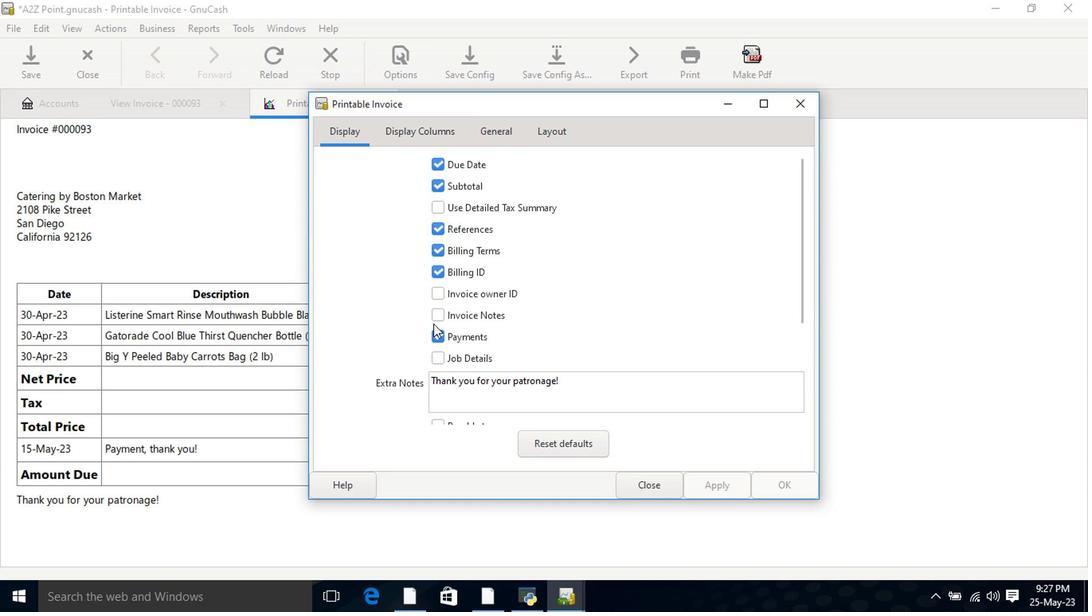 
Action: Mouse pressed left at (440, 329)
Screenshot: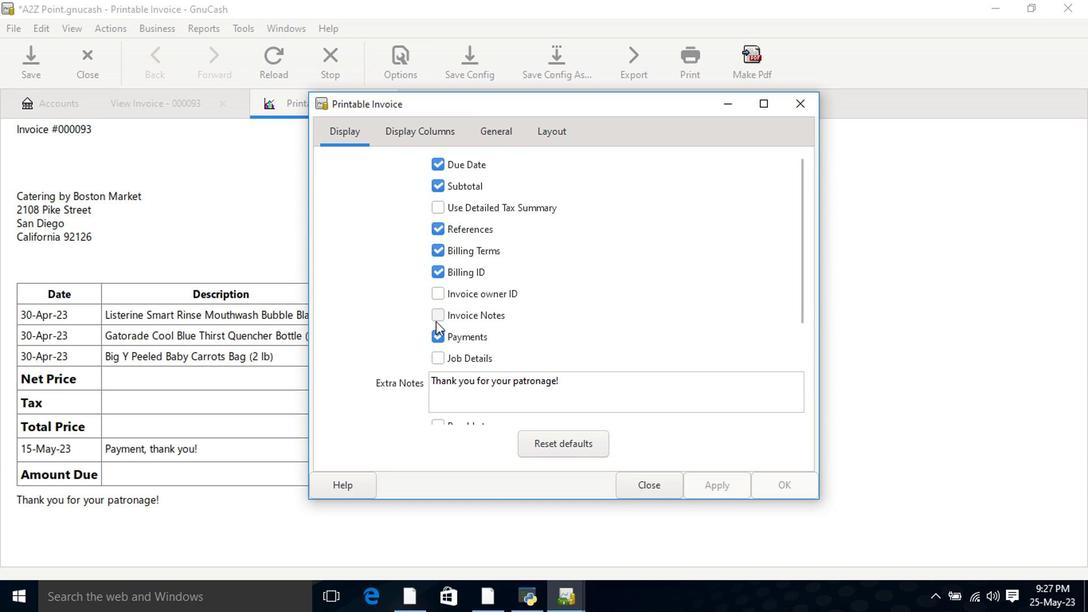 
Action: Mouse moved to (706, 501)
Screenshot: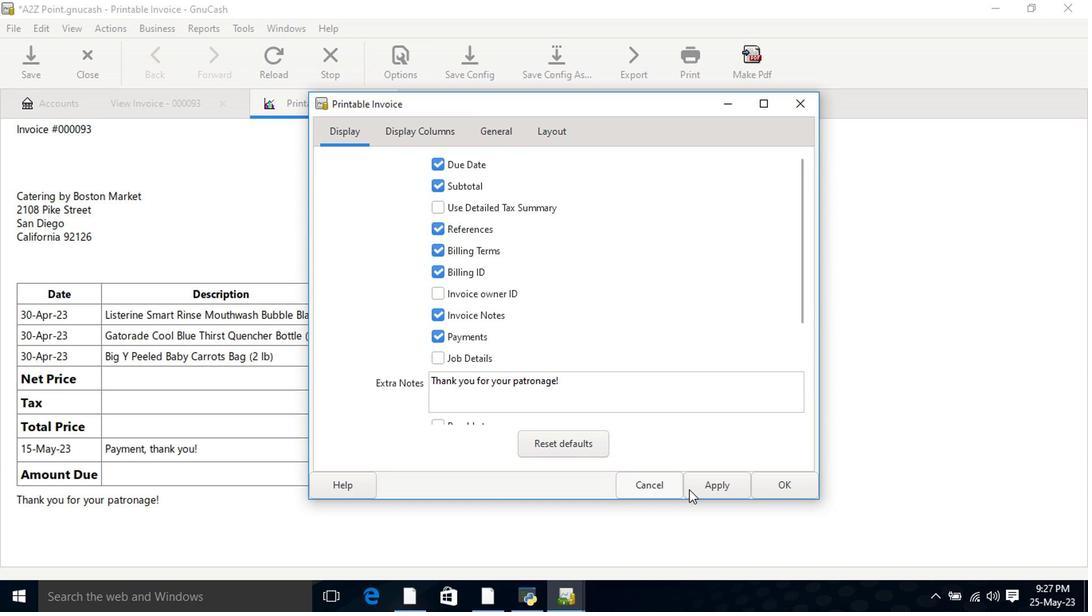 
Action: Mouse pressed left at (706, 501)
Screenshot: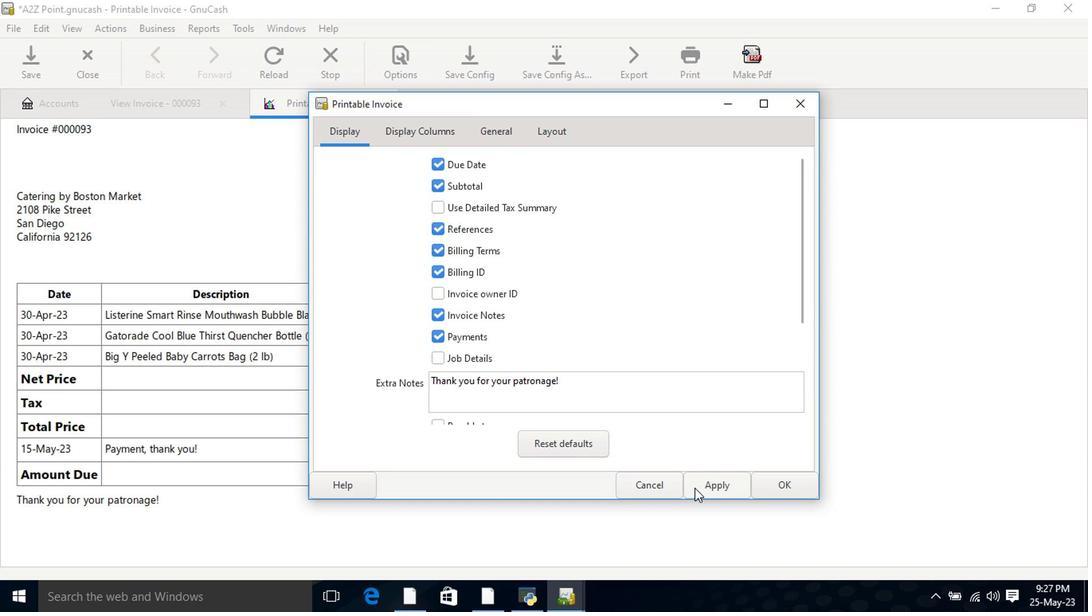 
Action: Mouse moved to (672, 500)
Screenshot: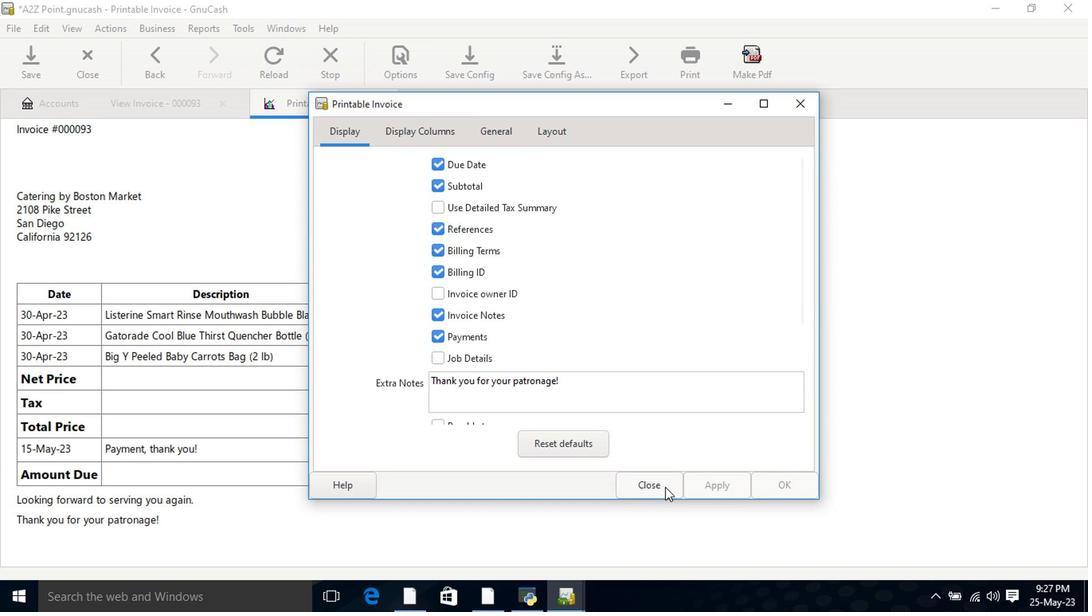 
Action: Mouse pressed left at (672, 500)
Screenshot: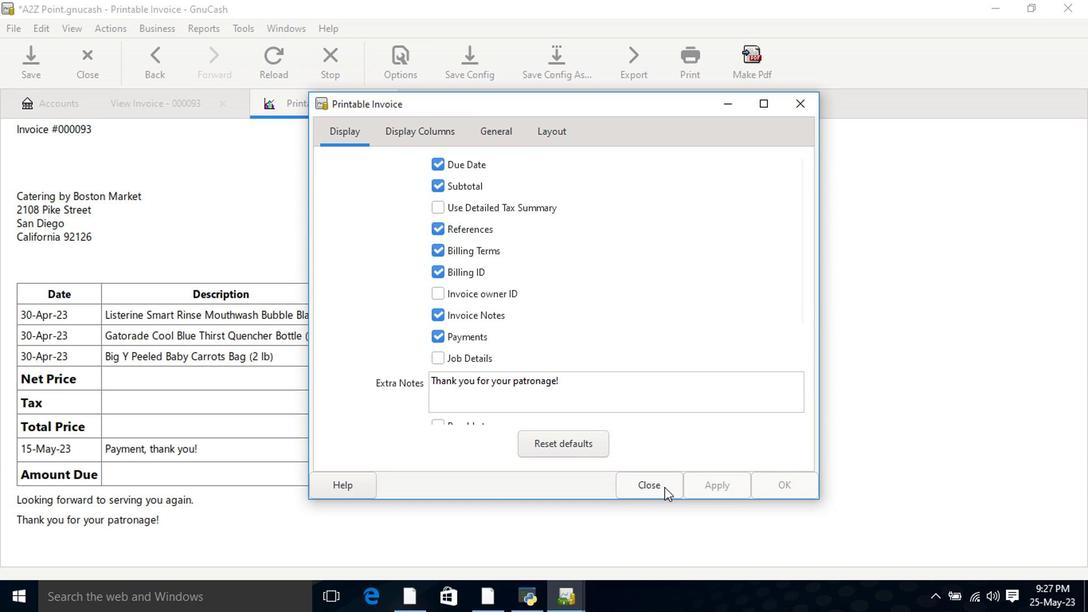 
Action: Mouse moved to (671, 499)
Screenshot: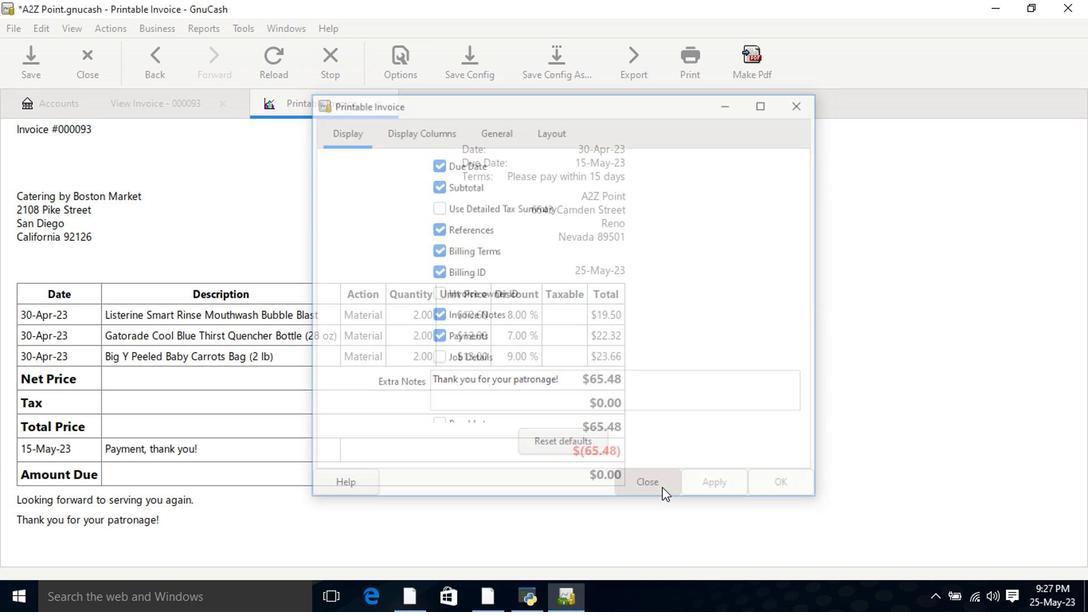 
